 Task: Create a due date automation trigger when advanced on, 2 working days after a card is due add dates starting today at 11:00 AM.
Action: Mouse moved to (978, 300)
Screenshot: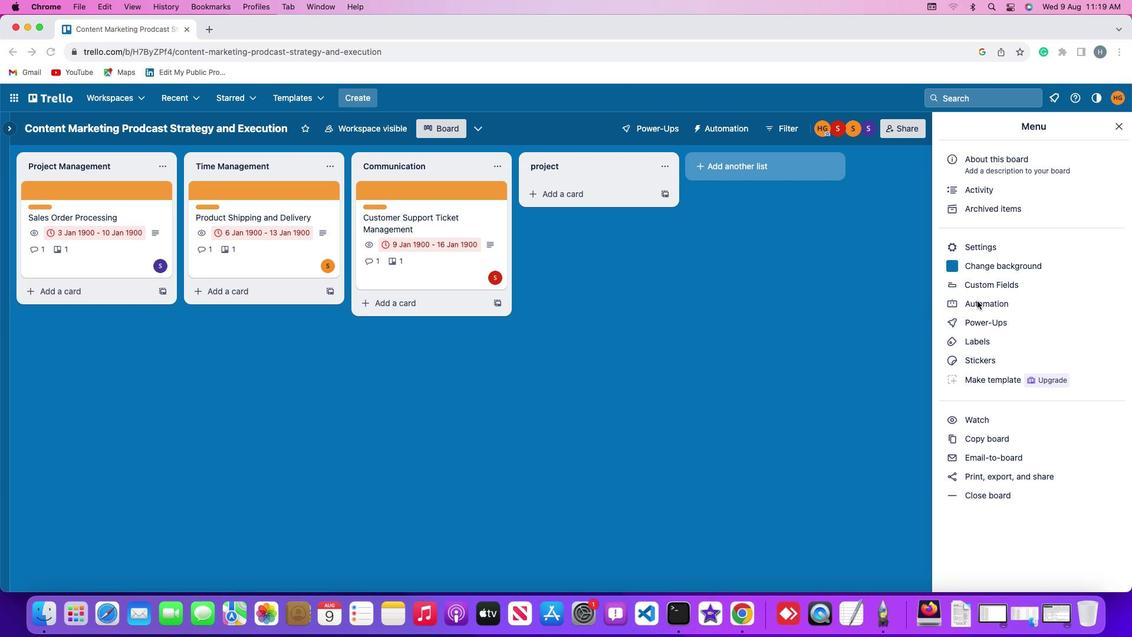 
Action: Mouse pressed left at (978, 300)
Screenshot: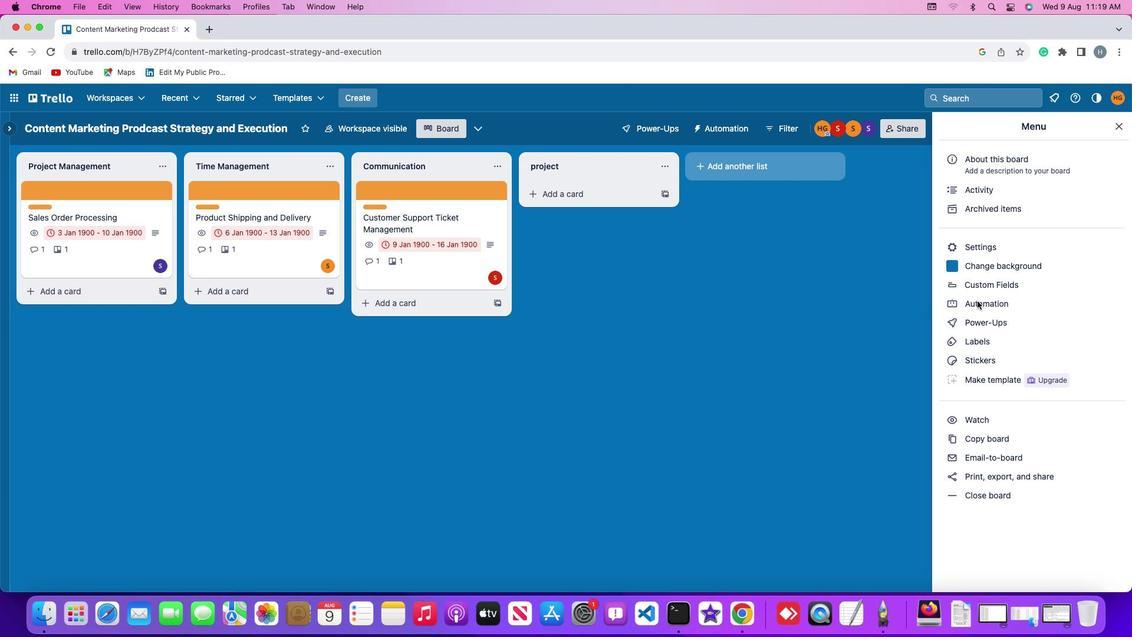 
Action: Mouse pressed left at (978, 300)
Screenshot: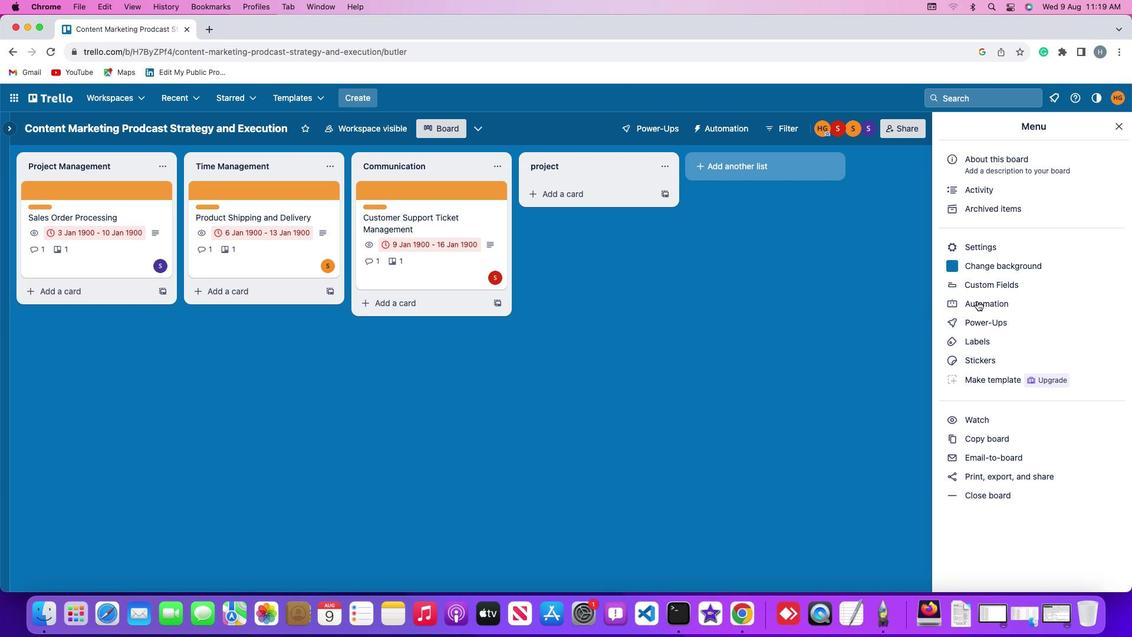 
Action: Mouse moved to (63, 276)
Screenshot: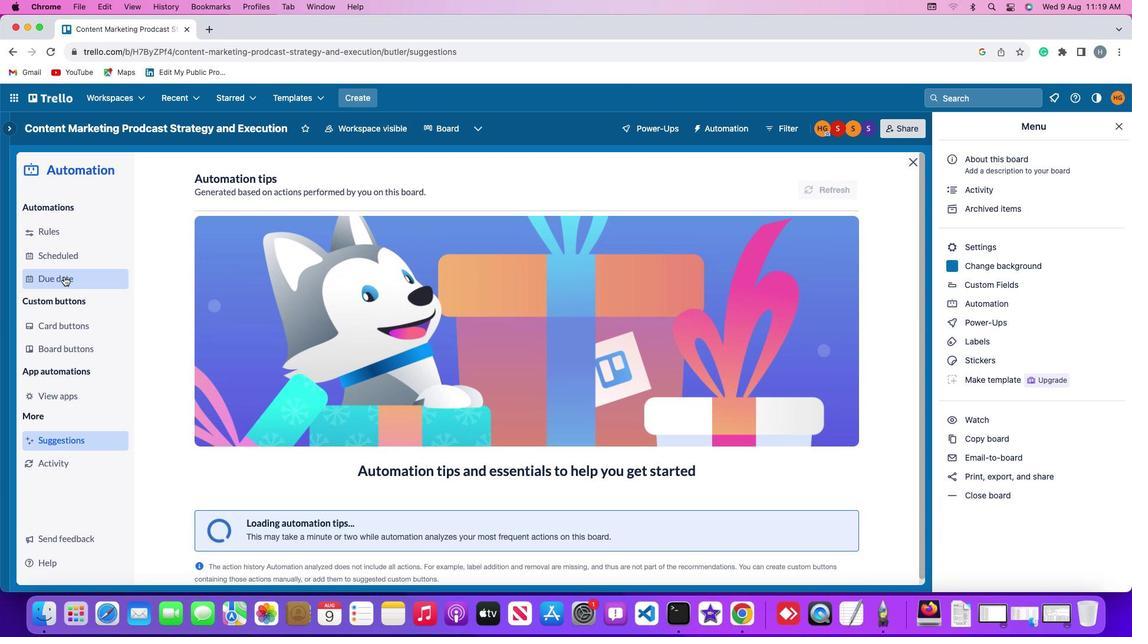 
Action: Mouse pressed left at (63, 276)
Screenshot: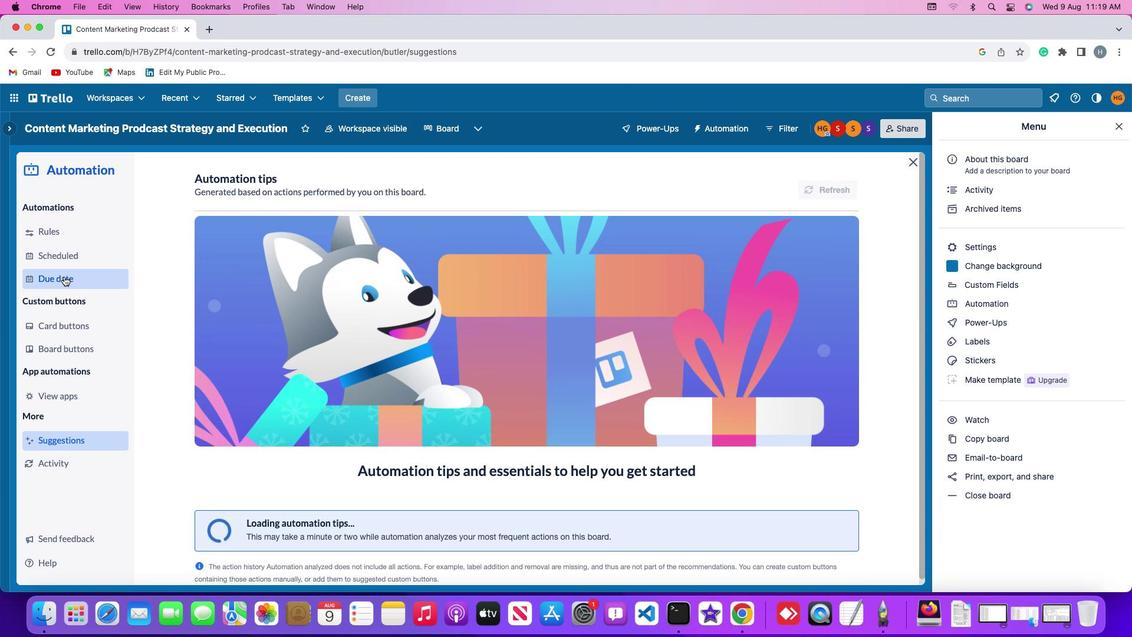 
Action: Mouse moved to (795, 180)
Screenshot: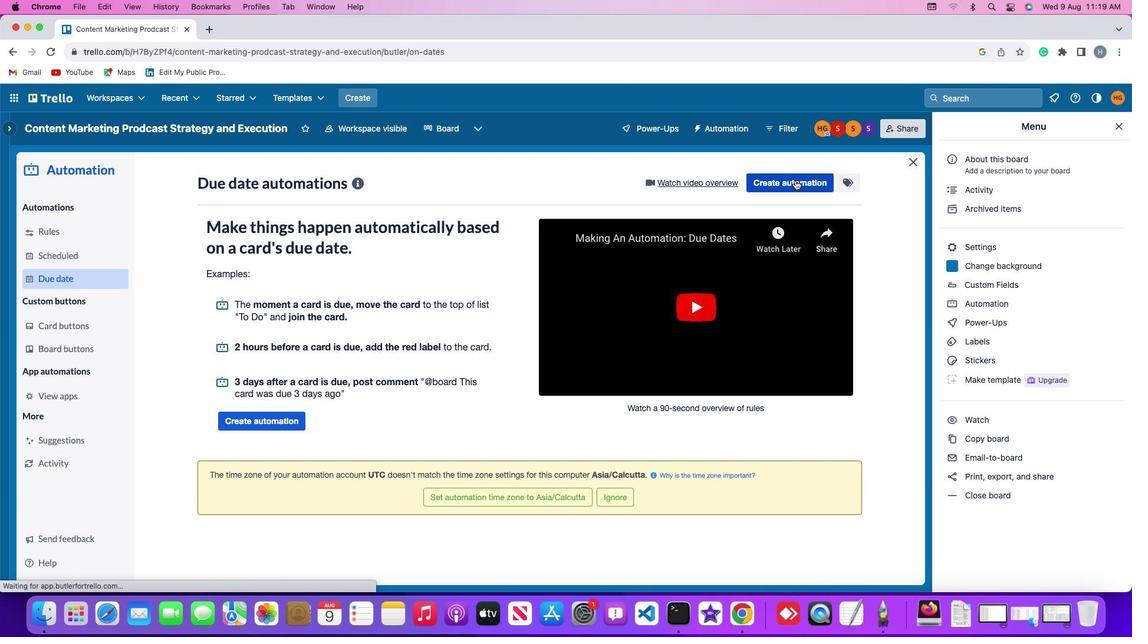
Action: Mouse pressed left at (795, 180)
Screenshot: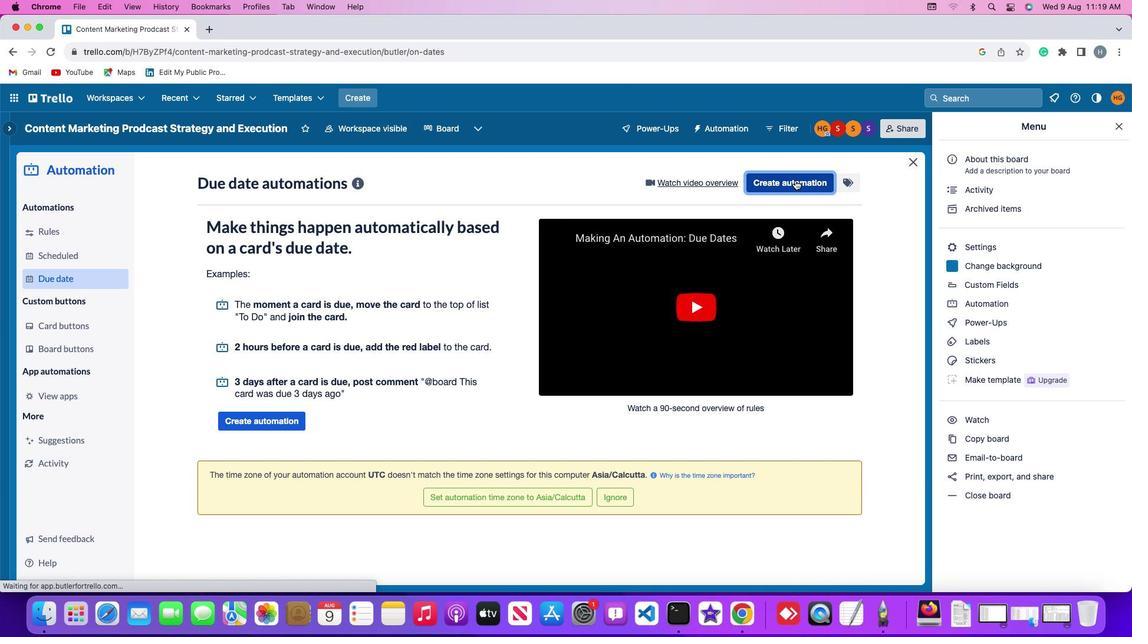 
Action: Mouse moved to (275, 293)
Screenshot: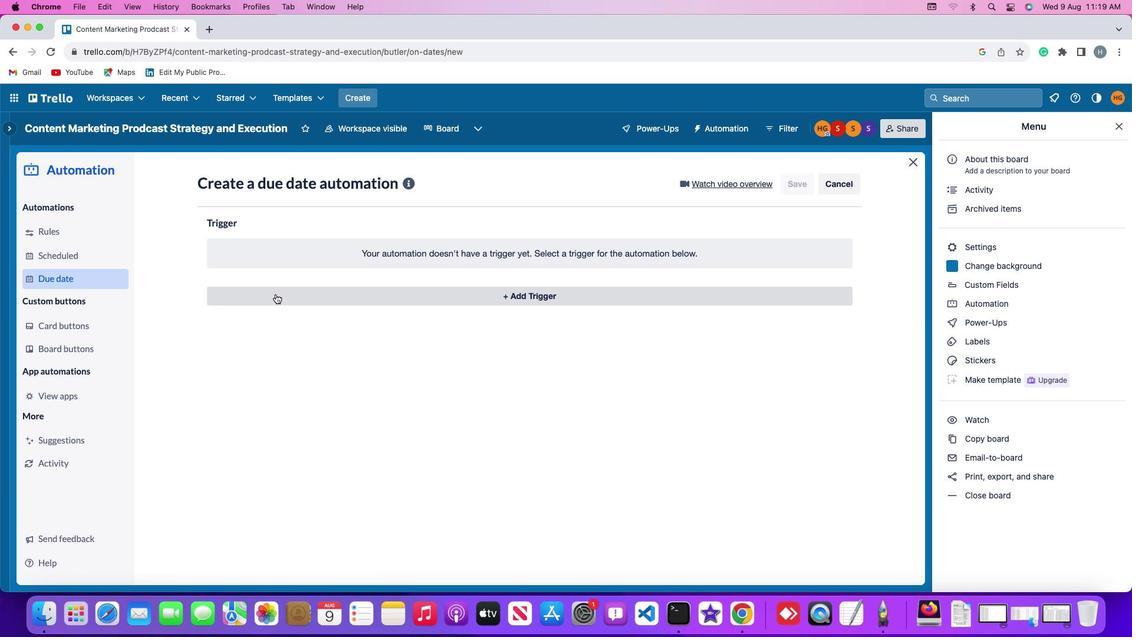 
Action: Mouse pressed left at (275, 293)
Screenshot: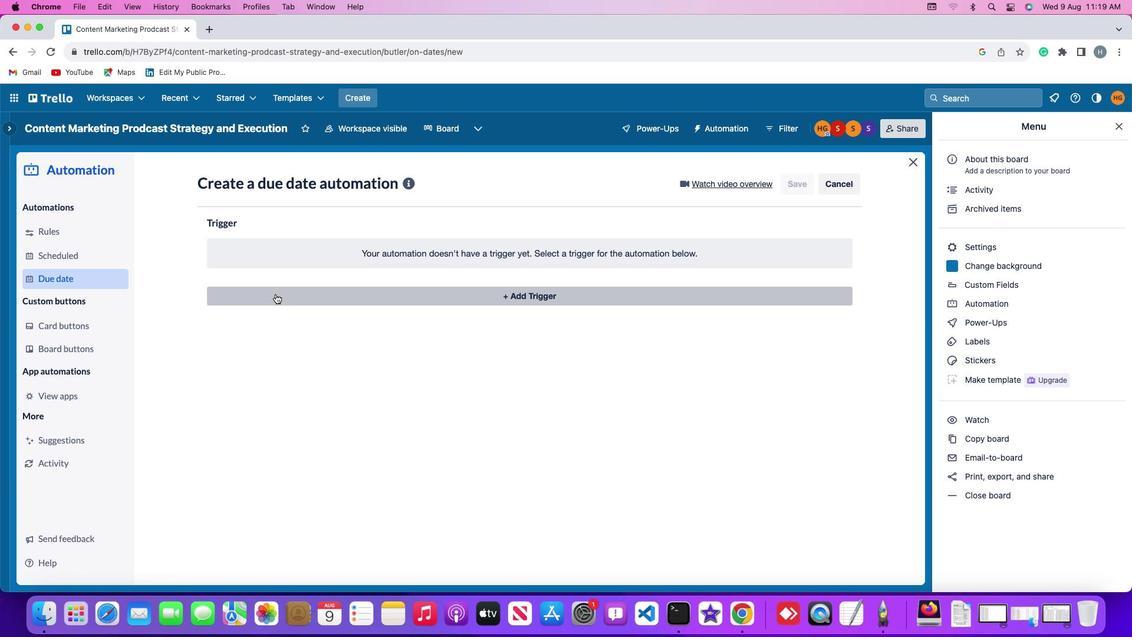 
Action: Mouse moved to (229, 474)
Screenshot: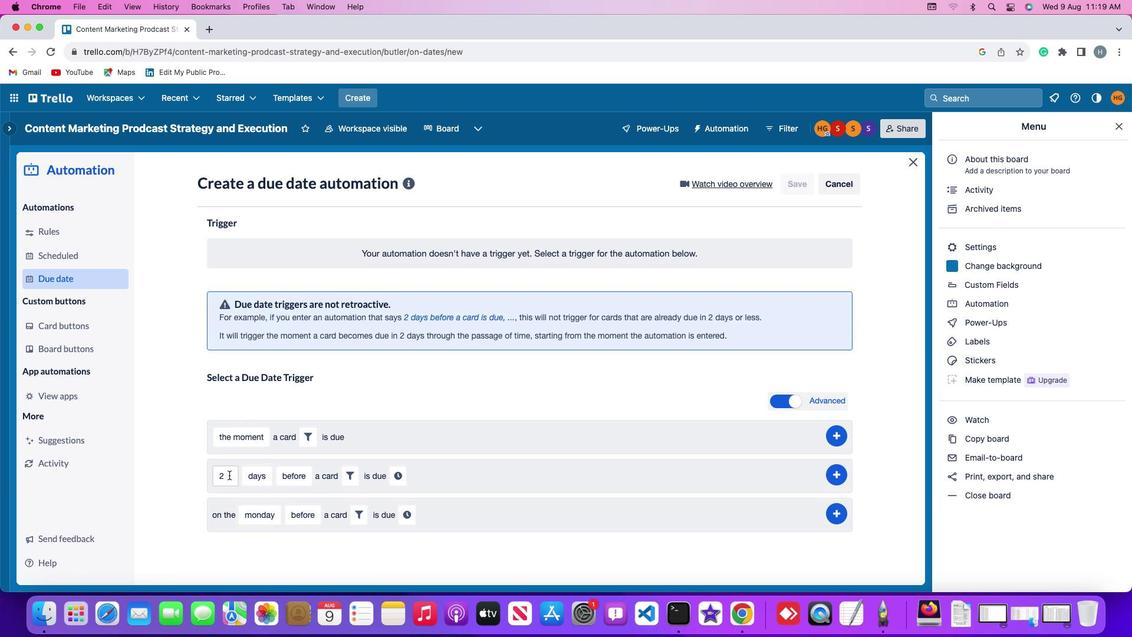 
Action: Mouse pressed left at (229, 474)
Screenshot: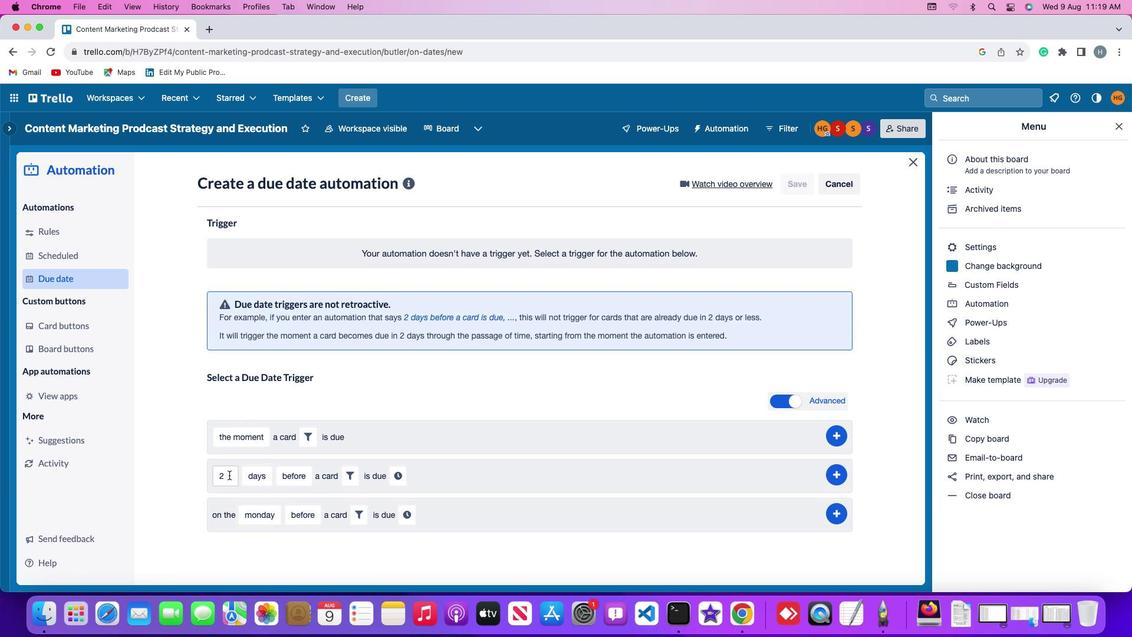 
Action: Key pressed Key.backspace'2'
Screenshot: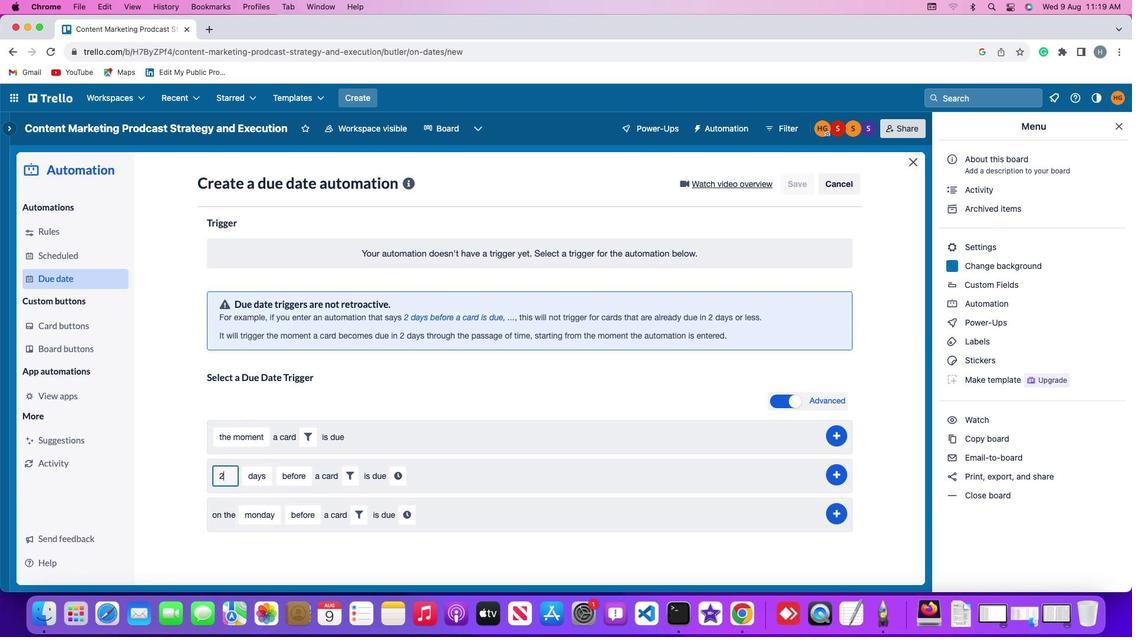 
Action: Mouse moved to (258, 473)
Screenshot: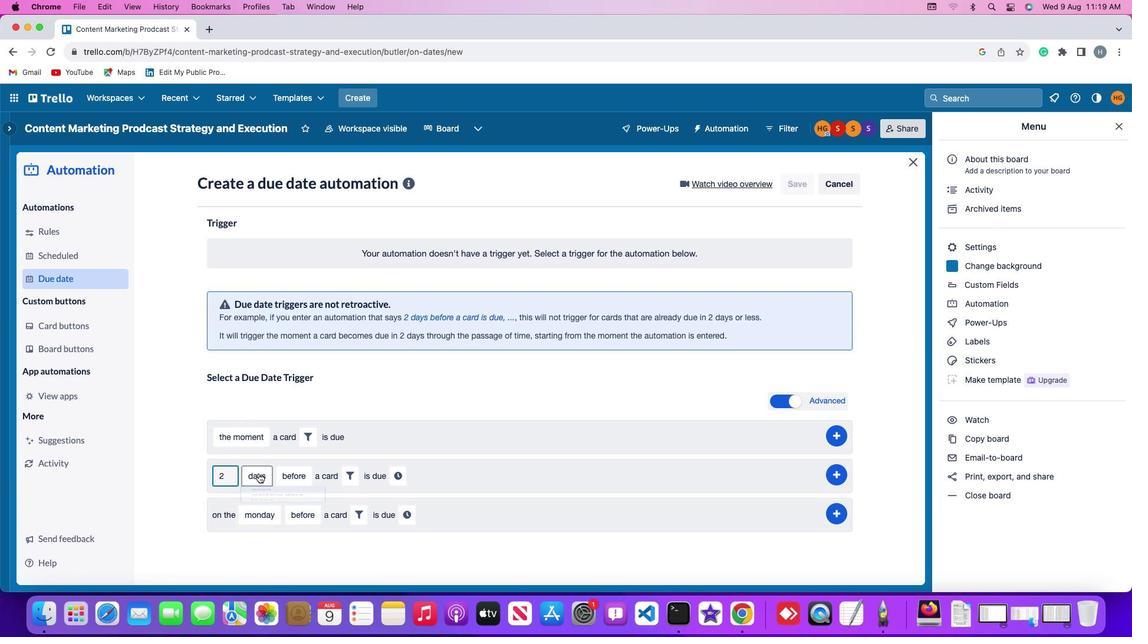 
Action: Mouse pressed left at (258, 473)
Screenshot: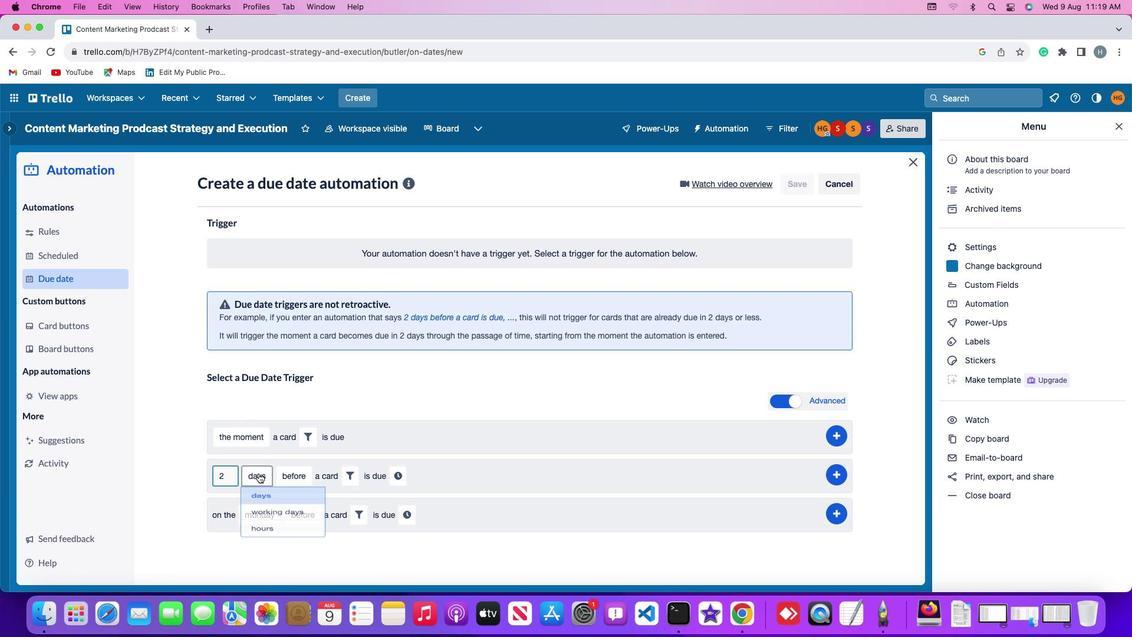 
Action: Mouse moved to (260, 515)
Screenshot: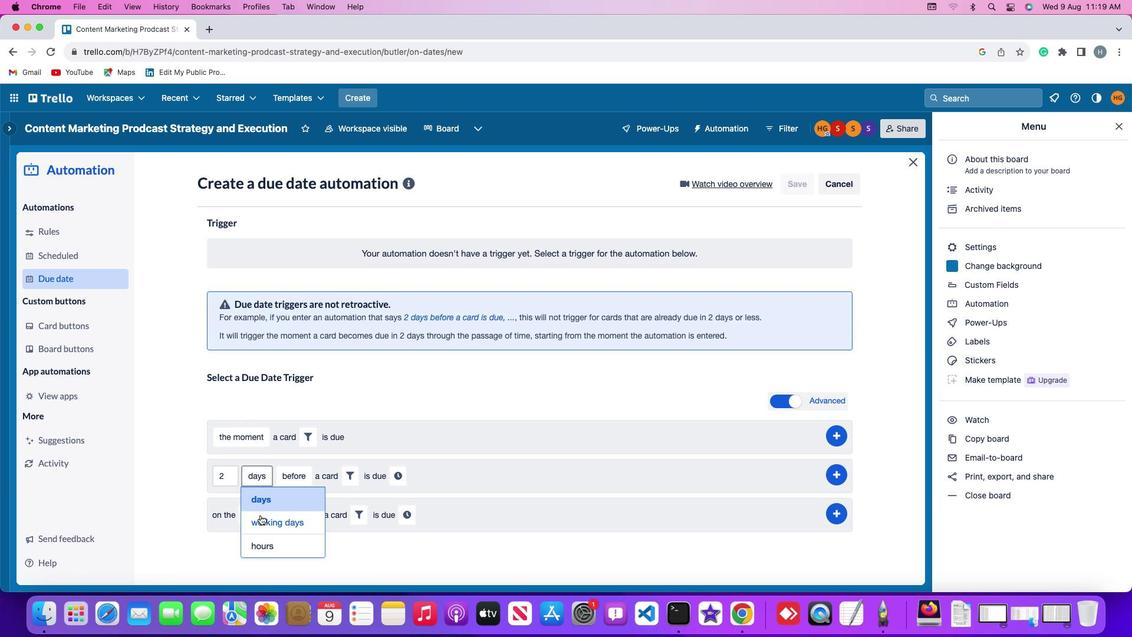 
Action: Mouse pressed left at (260, 515)
Screenshot: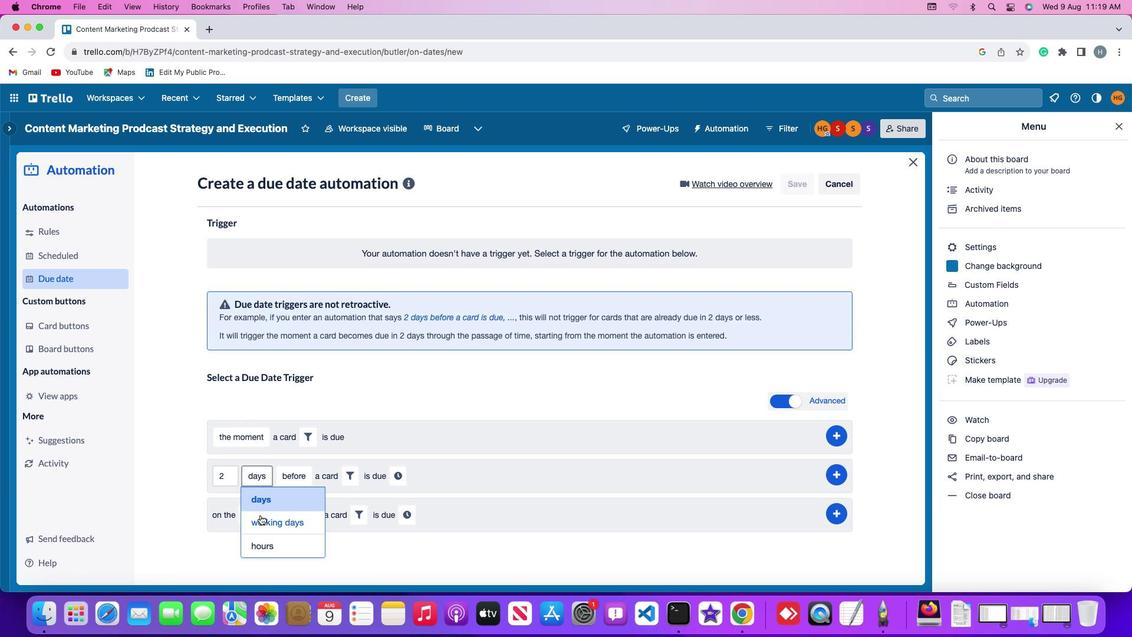 
Action: Mouse moved to (329, 474)
Screenshot: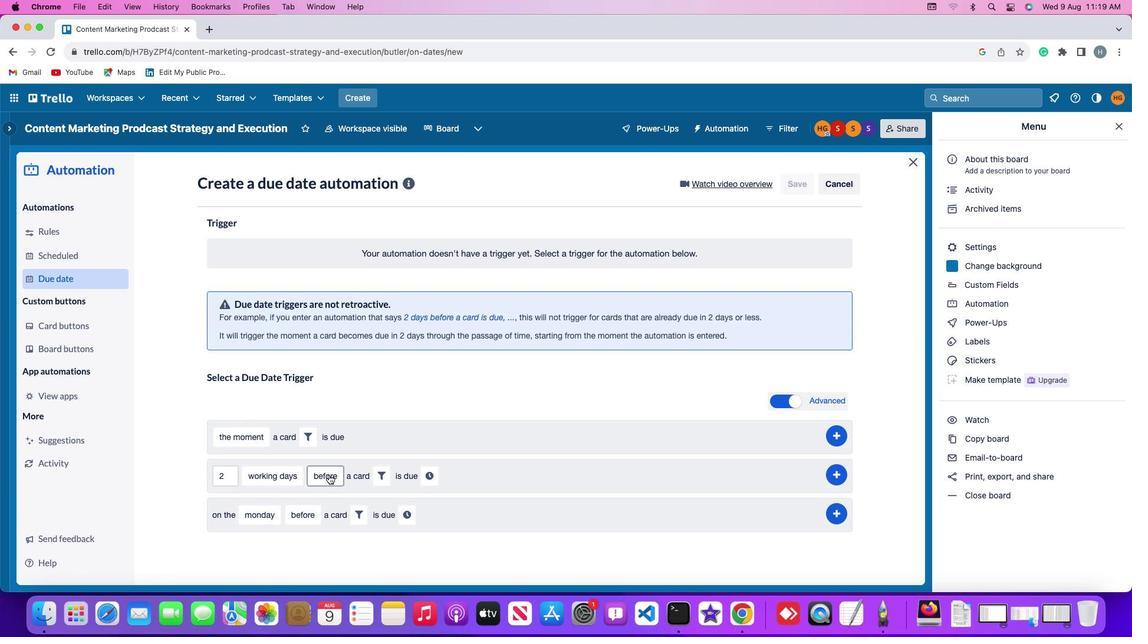 
Action: Mouse pressed left at (329, 474)
Screenshot: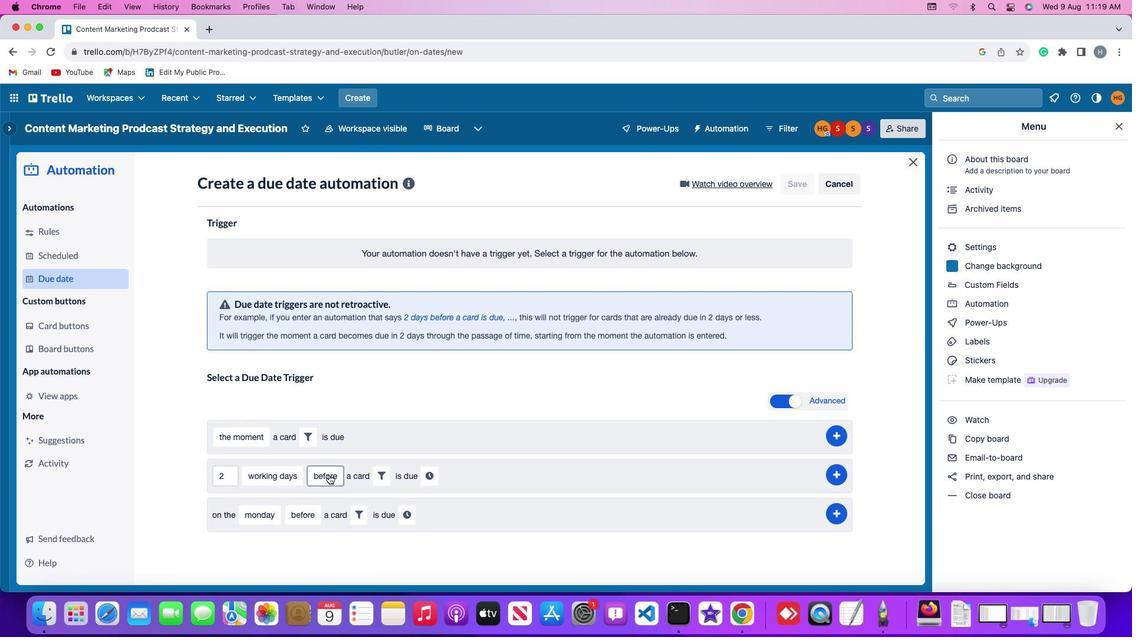
Action: Mouse moved to (328, 527)
Screenshot: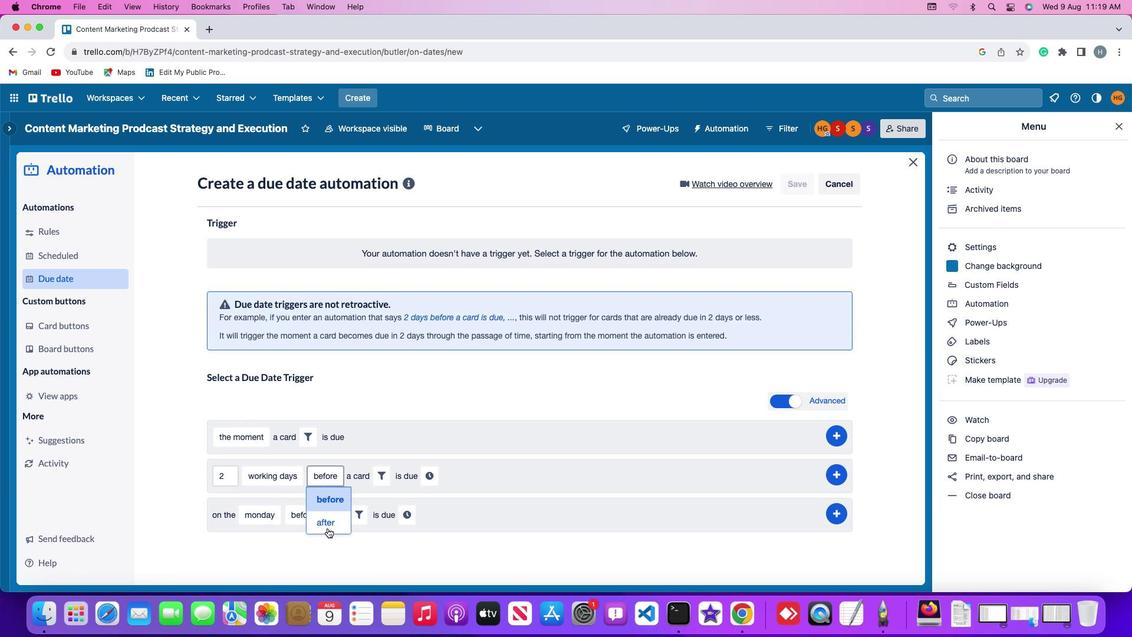 
Action: Mouse pressed left at (328, 527)
Screenshot: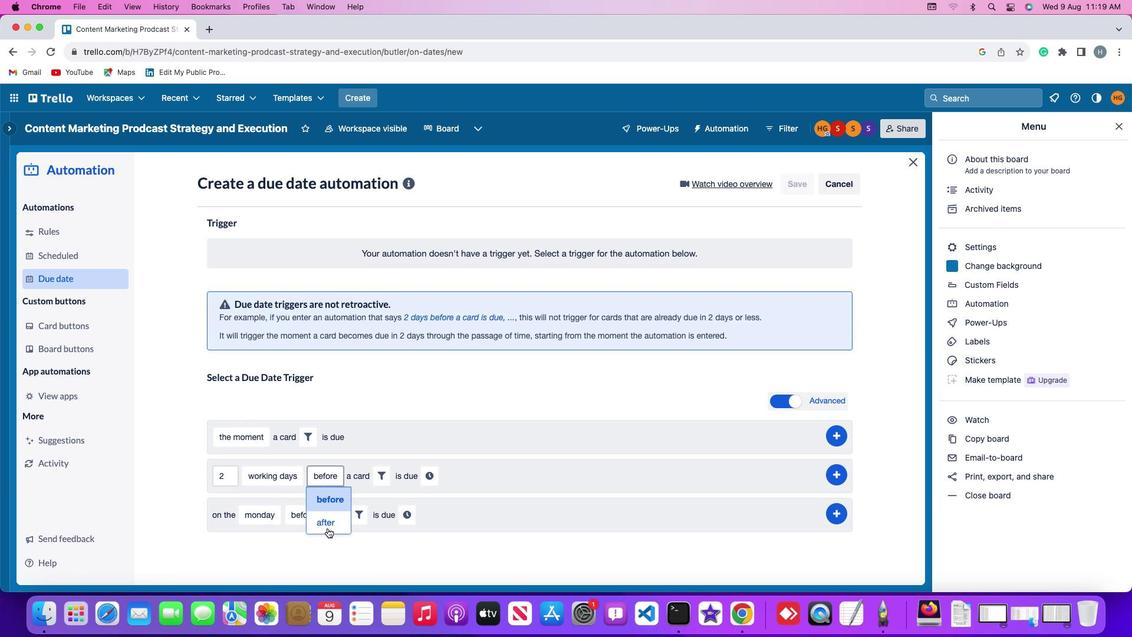 
Action: Mouse moved to (374, 483)
Screenshot: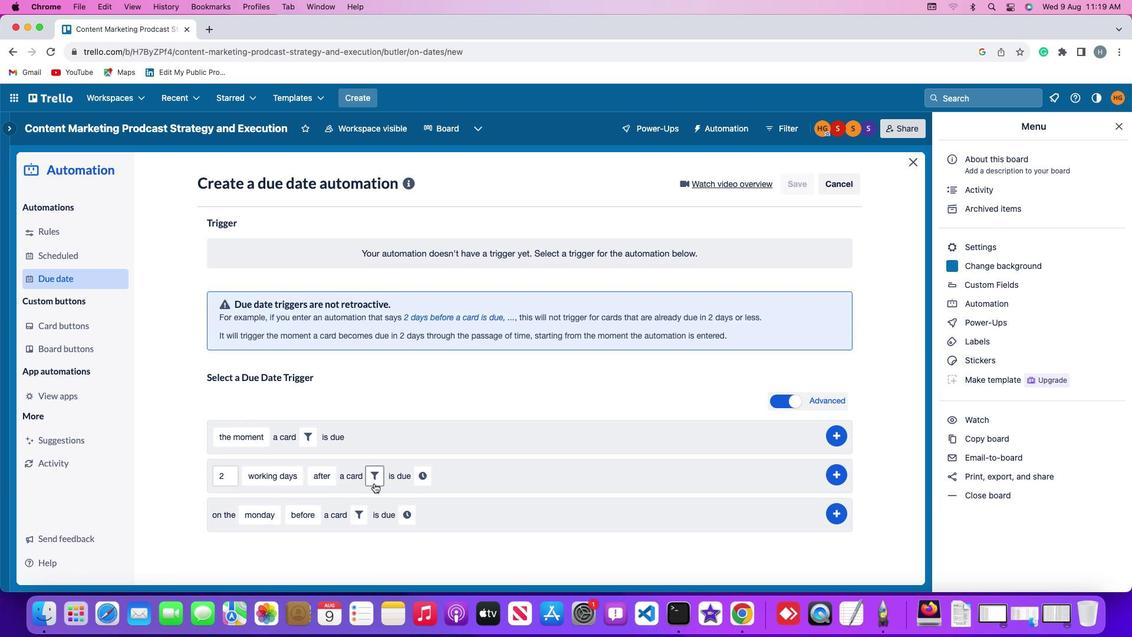 
Action: Mouse pressed left at (374, 483)
Screenshot: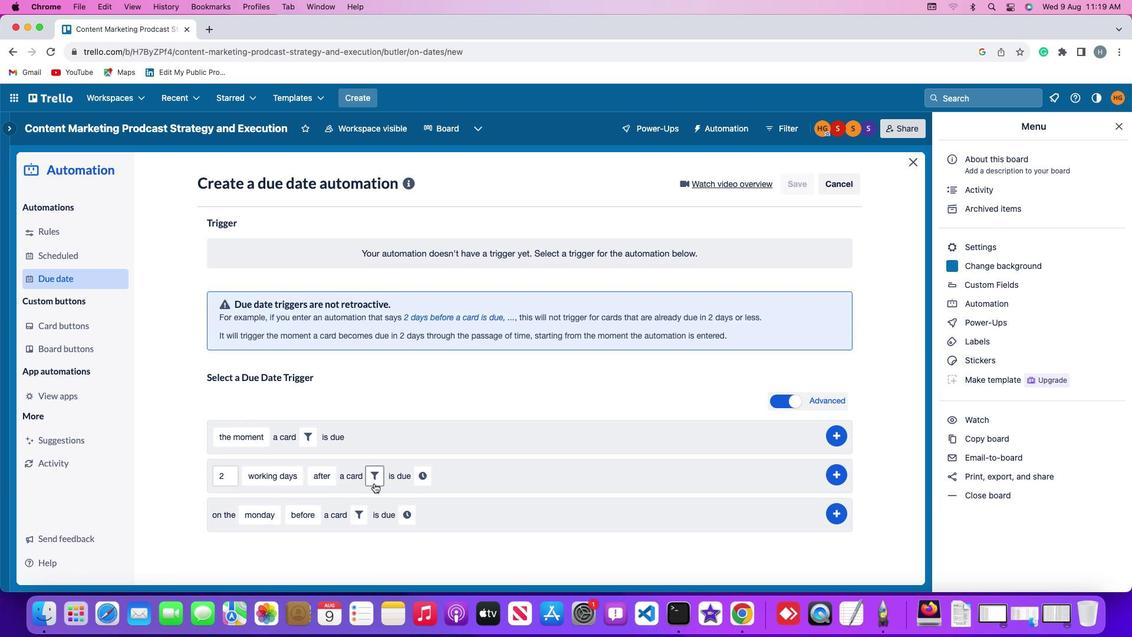 
Action: Mouse moved to (438, 511)
Screenshot: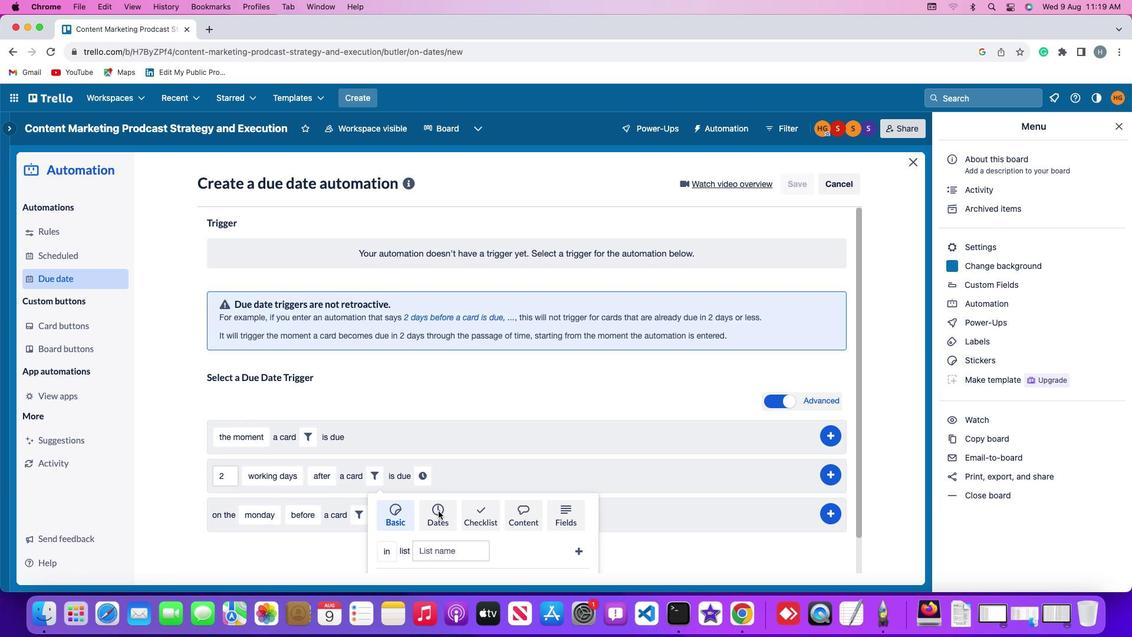 
Action: Mouse pressed left at (438, 511)
Screenshot: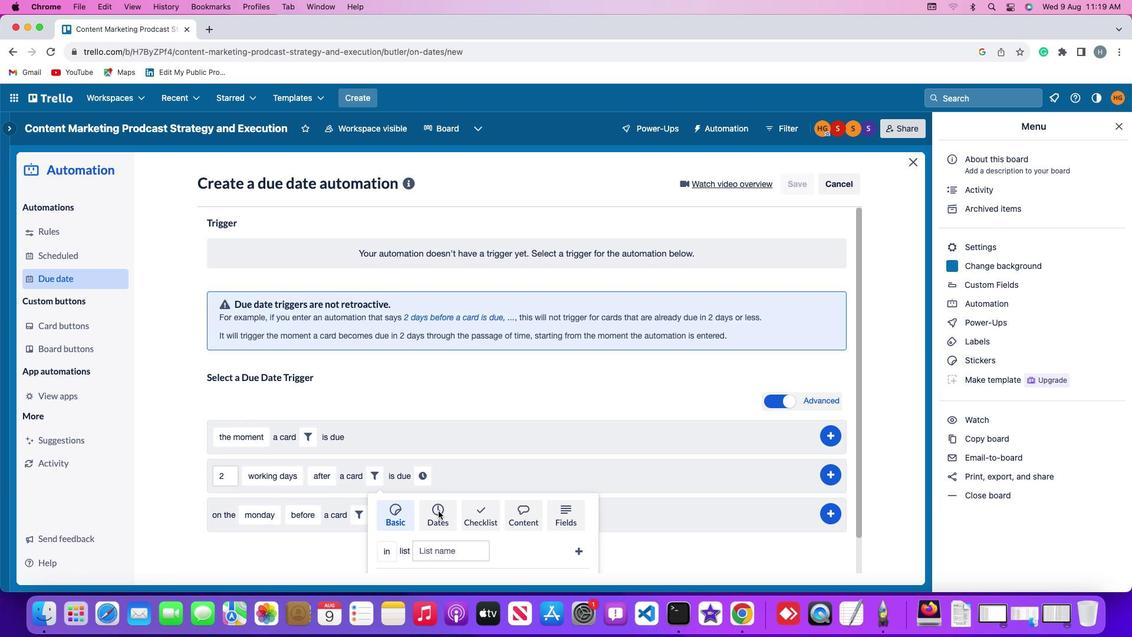 
Action: Mouse moved to (335, 545)
Screenshot: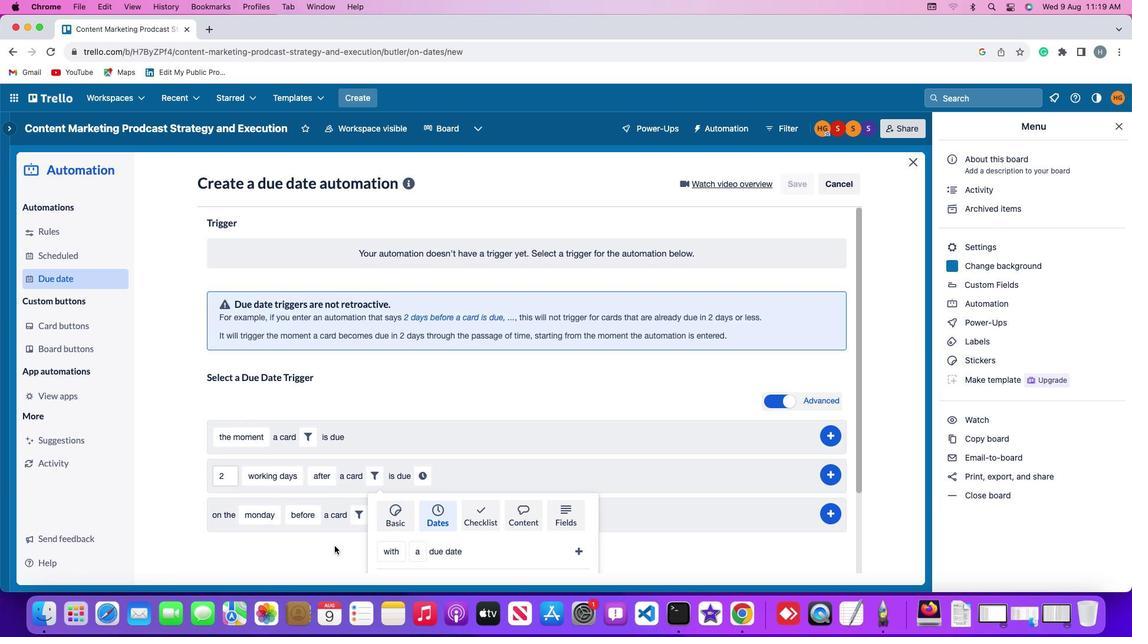 
Action: Mouse scrolled (335, 545) with delta (0, 0)
Screenshot: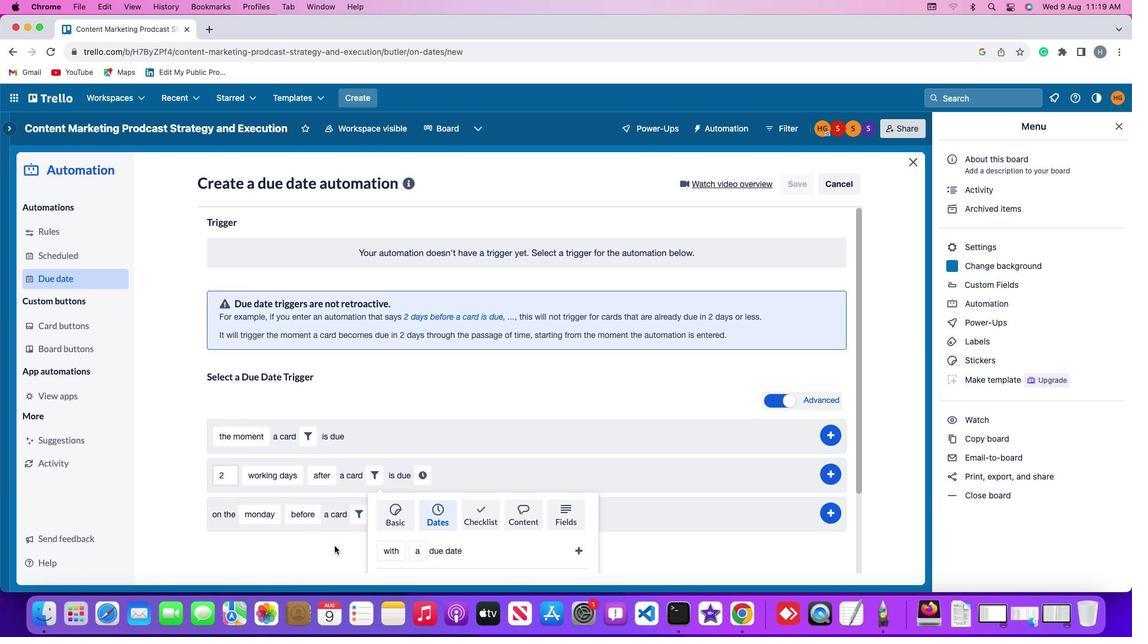 
Action: Mouse scrolled (335, 545) with delta (0, 0)
Screenshot: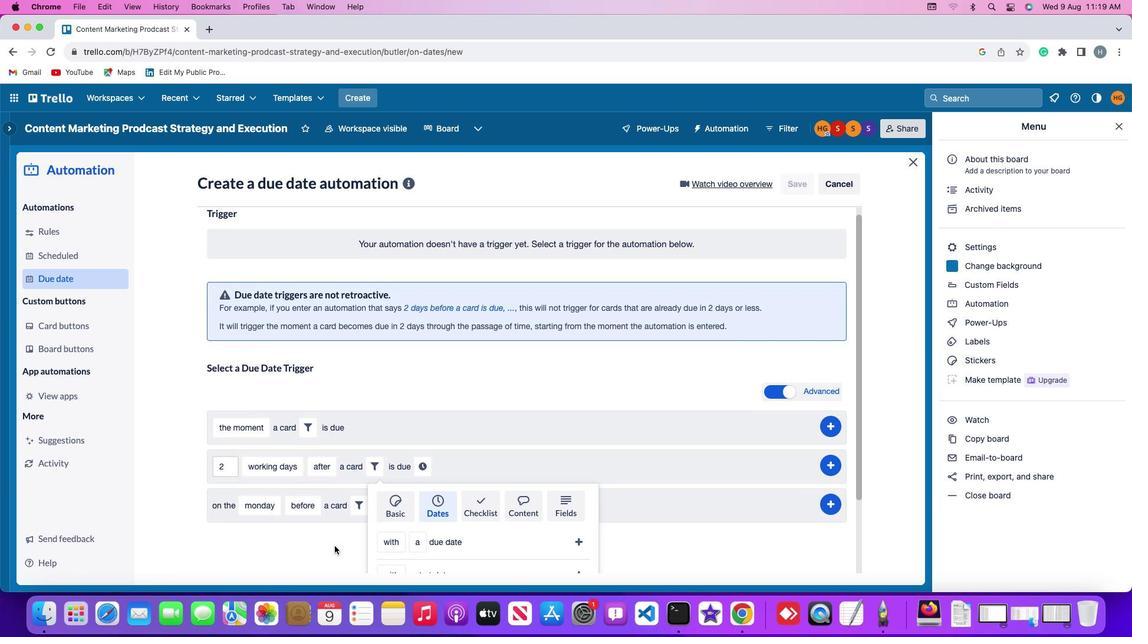 
Action: Mouse scrolled (335, 545) with delta (0, -2)
Screenshot: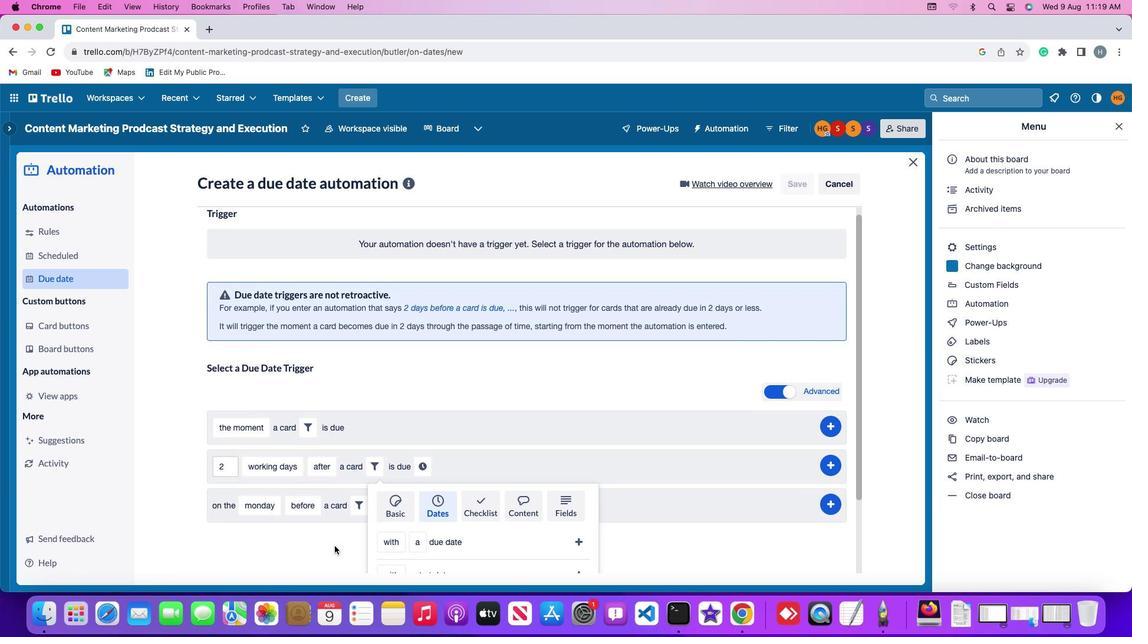 
Action: Mouse scrolled (335, 545) with delta (0, -2)
Screenshot: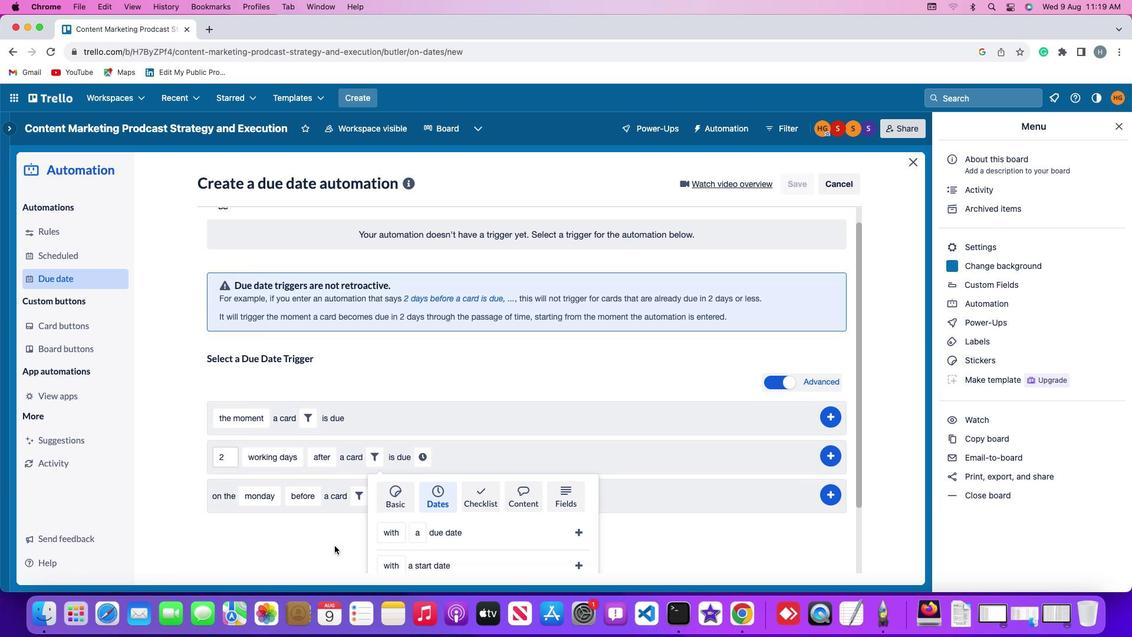 
Action: Mouse scrolled (335, 545) with delta (0, -3)
Screenshot: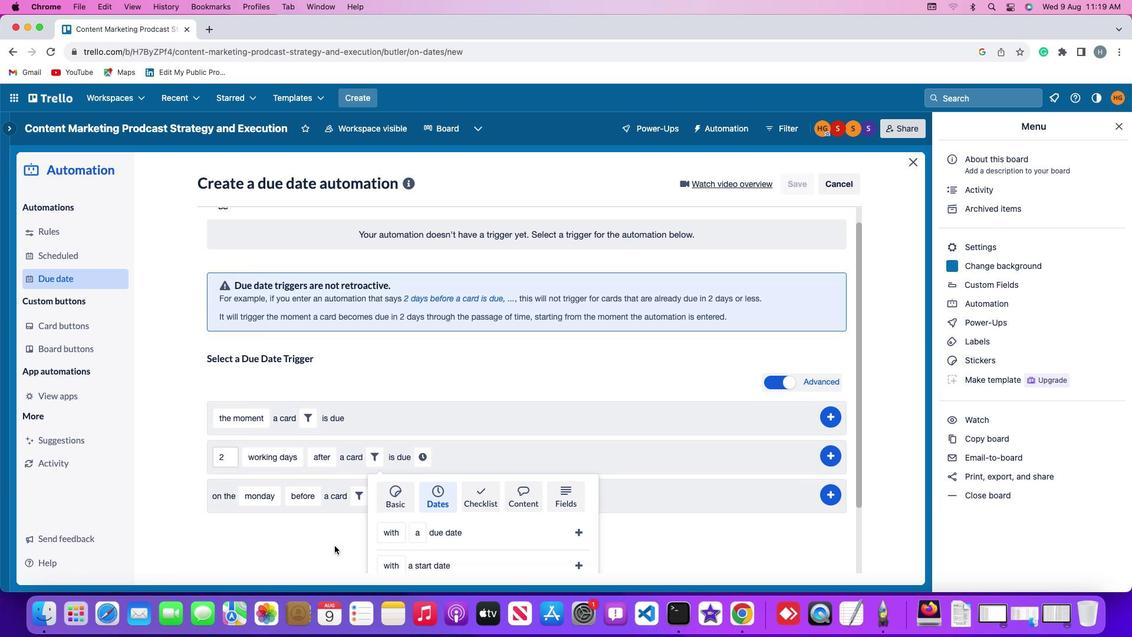 
Action: Mouse scrolled (335, 545) with delta (0, -4)
Screenshot: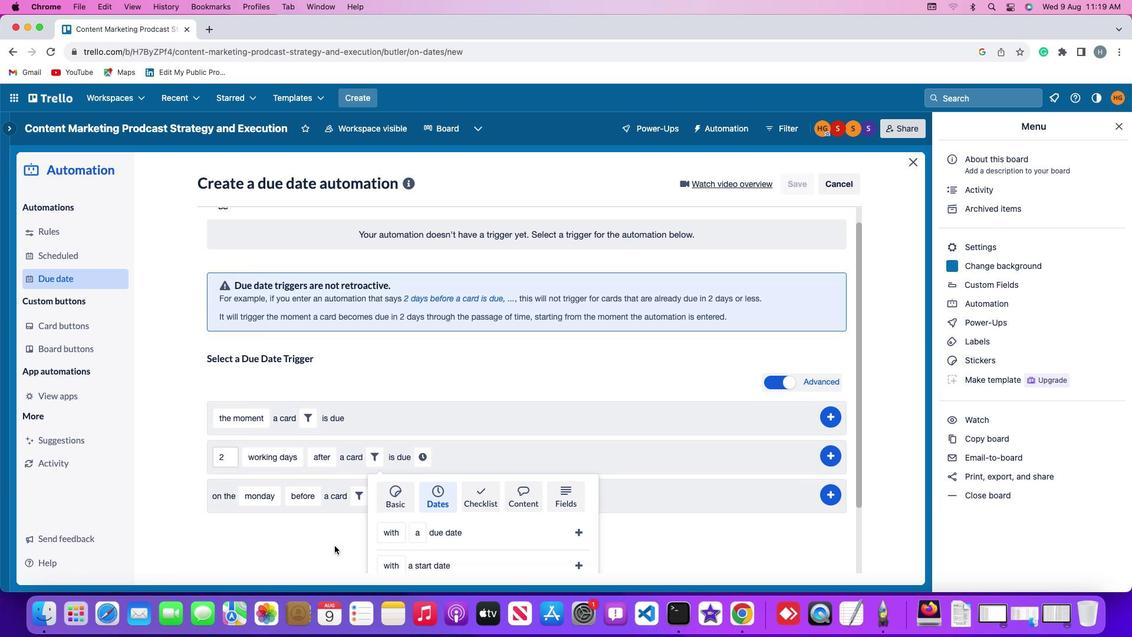 
Action: Mouse scrolled (335, 545) with delta (0, -4)
Screenshot: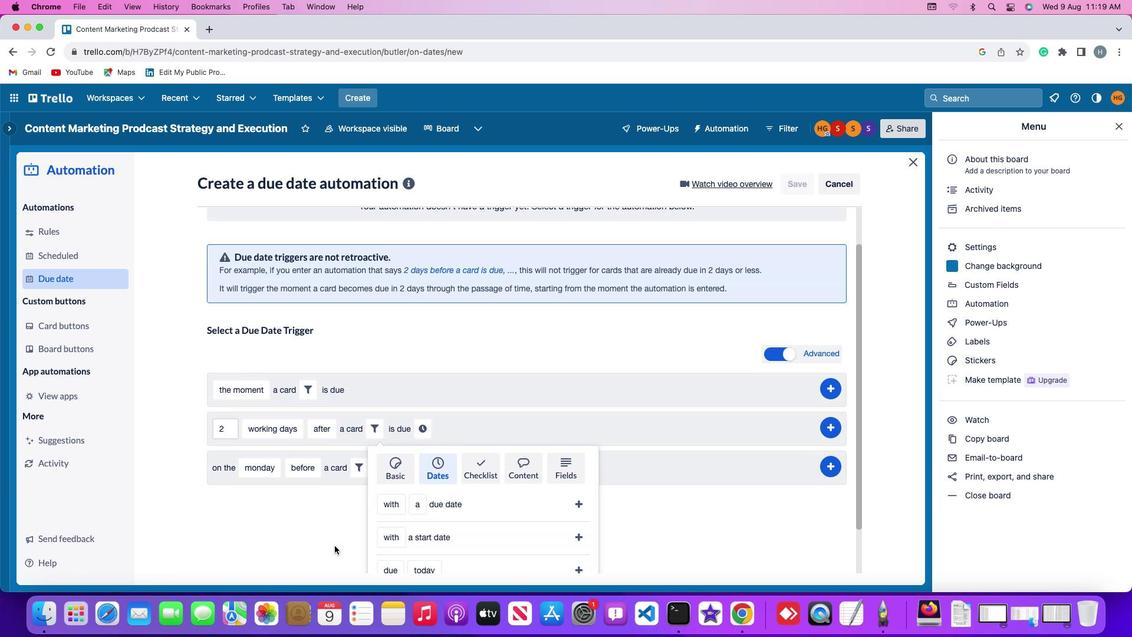 
Action: Mouse scrolled (335, 545) with delta (0, 0)
Screenshot: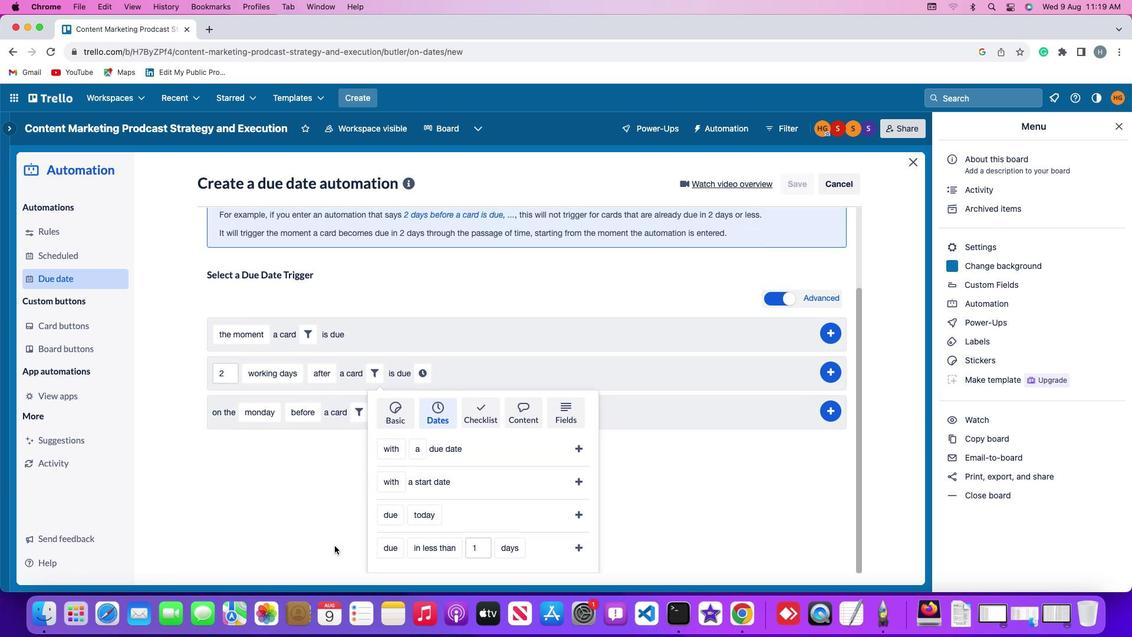
Action: Mouse scrolled (335, 545) with delta (0, 0)
Screenshot: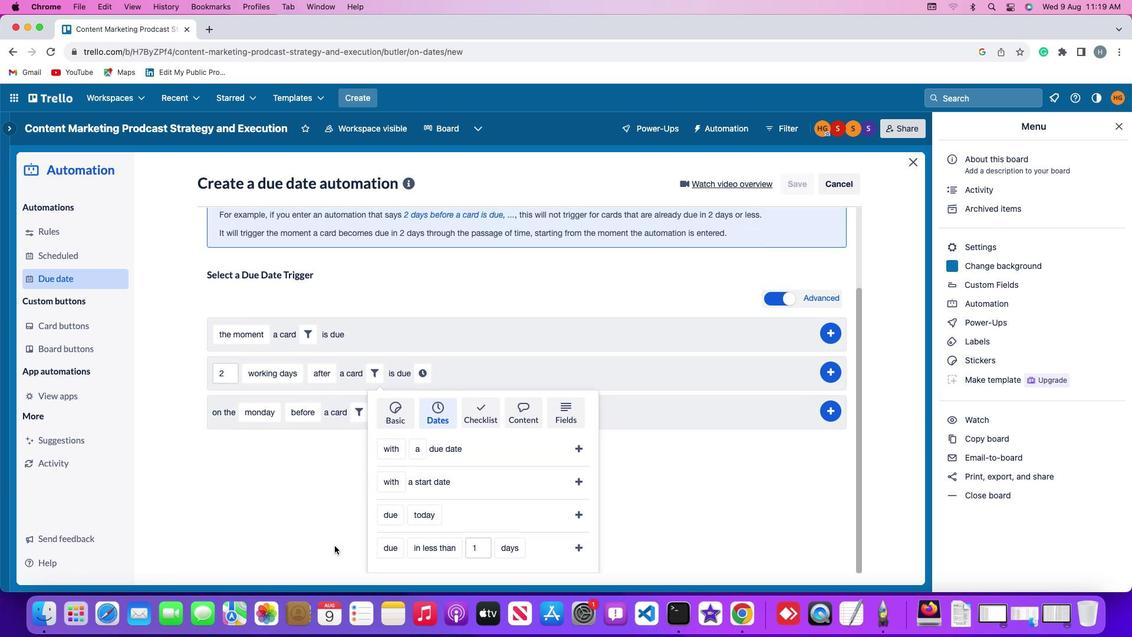 
Action: Mouse scrolled (335, 545) with delta (0, -1)
Screenshot: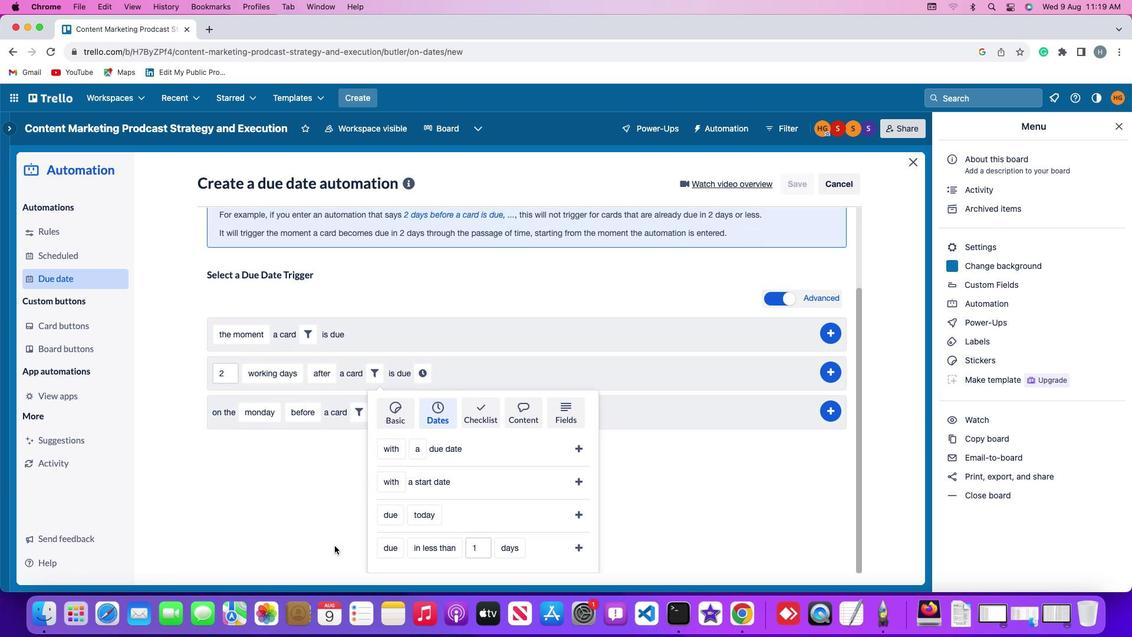 
Action: Mouse scrolled (335, 545) with delta (0, -2)
Screenshot: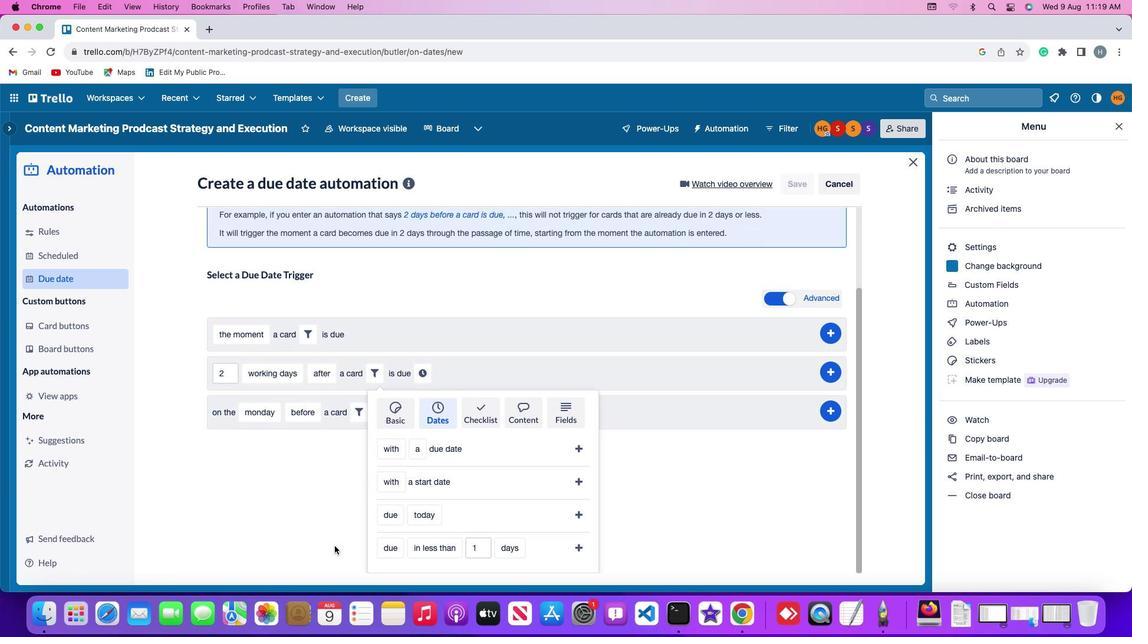 
Action: Mouse moved to (386, 517)
Screenshot: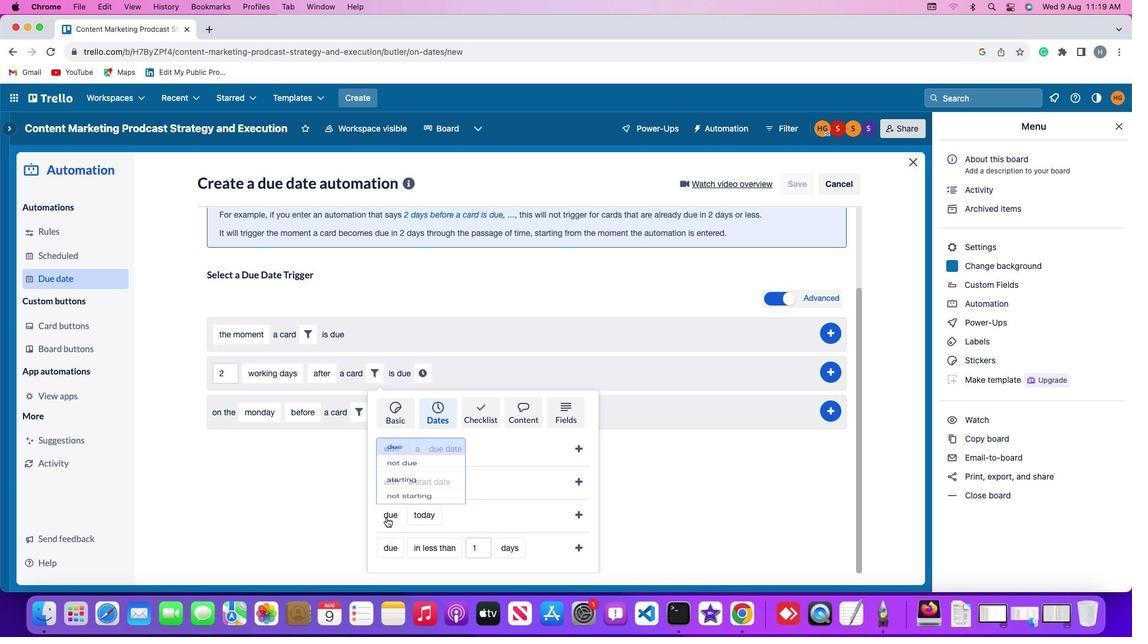 
Action: Mouse pressed left at (386, 517)
Screenshot: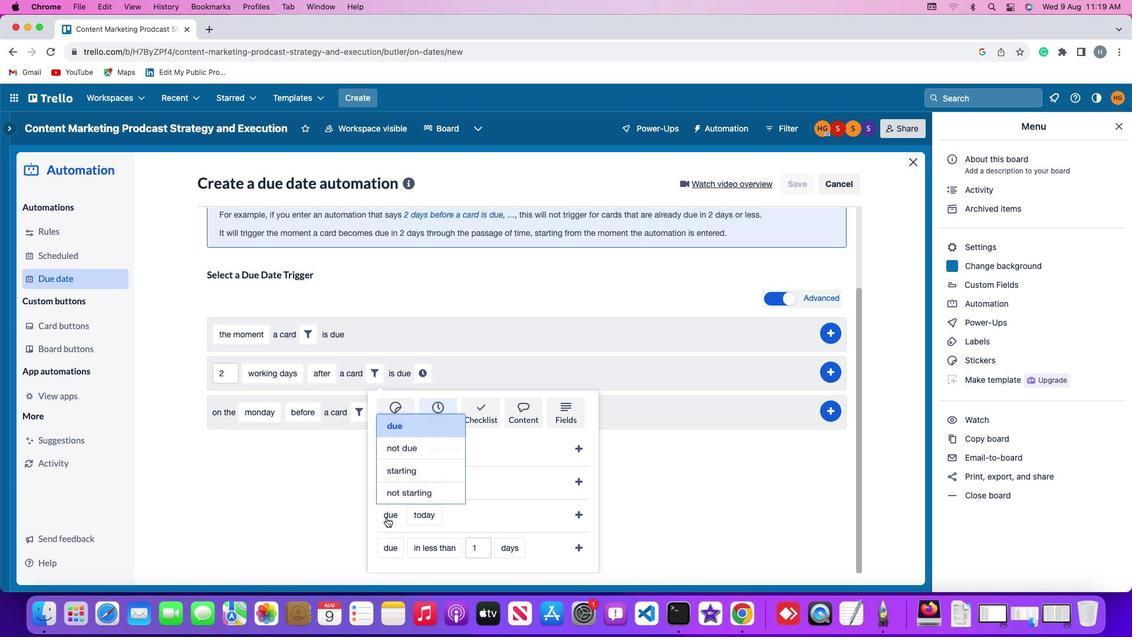 
Action: Mouse moved to (409, 472)
Screenshot: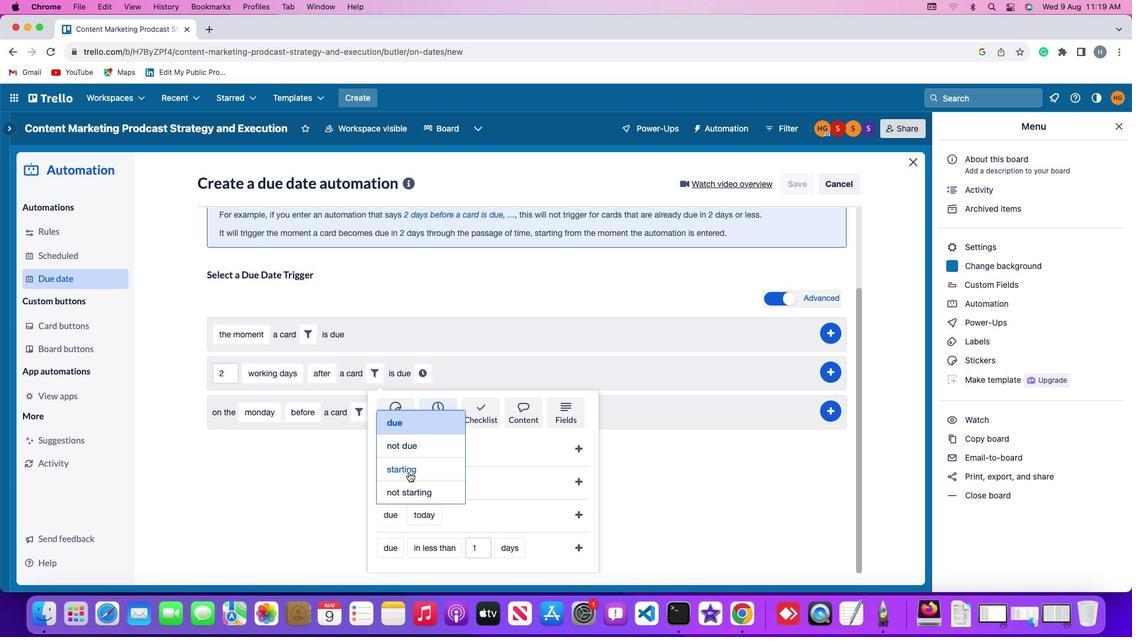 
Action: Mouse pressed left at (409, 472)
Screenshot: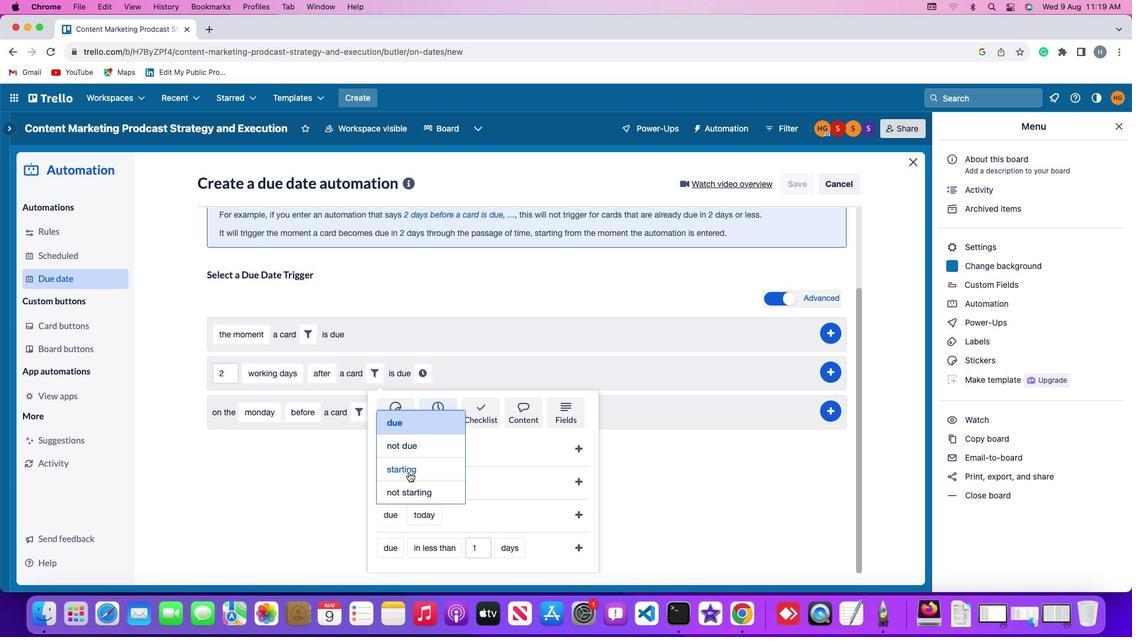 
Action: Mouse moved to (437, 516)
Screenshot: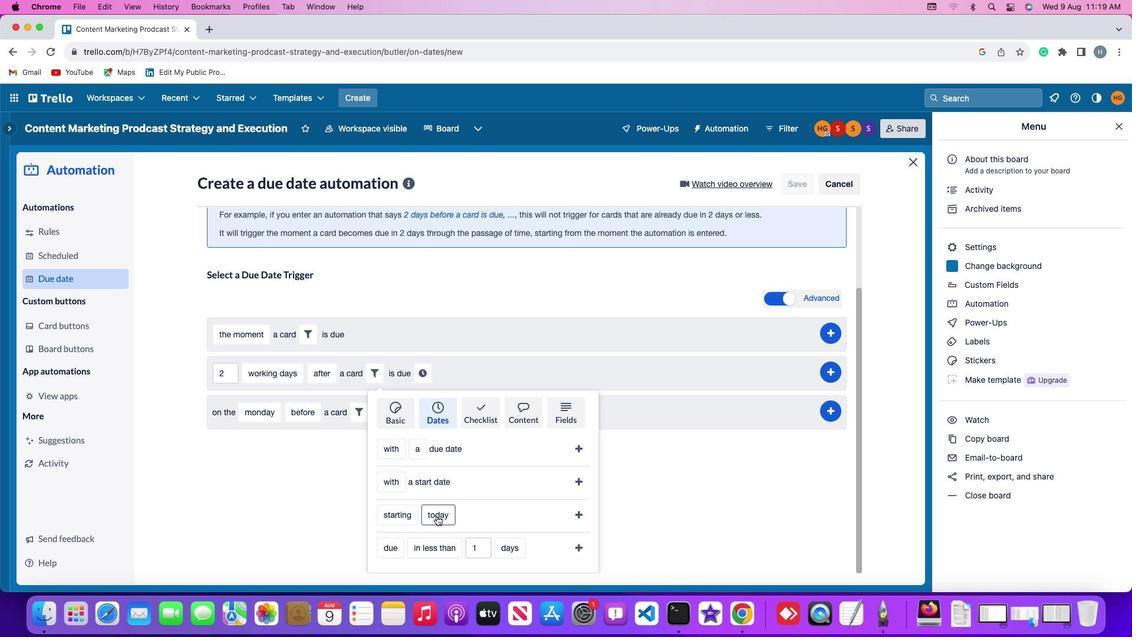 
Action: Mouse pressed left at (437, 516)
Screenshot: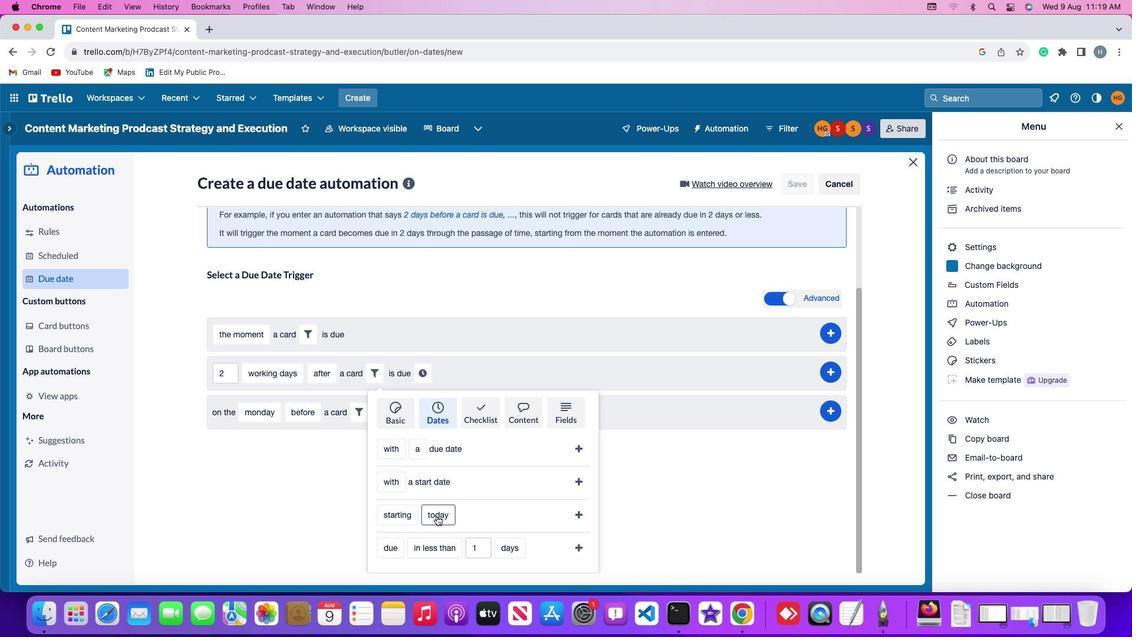 
Action: Mouse moved to (456, 377)
Screenshot: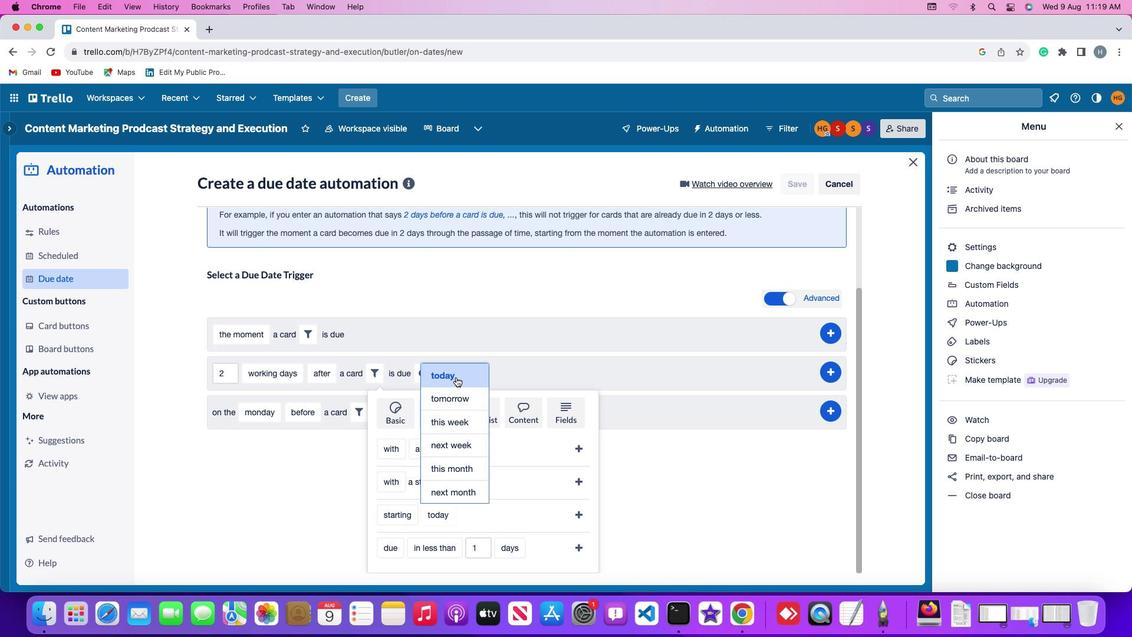 
Action: Mouse pressed left at (456, 377)
Screenshot: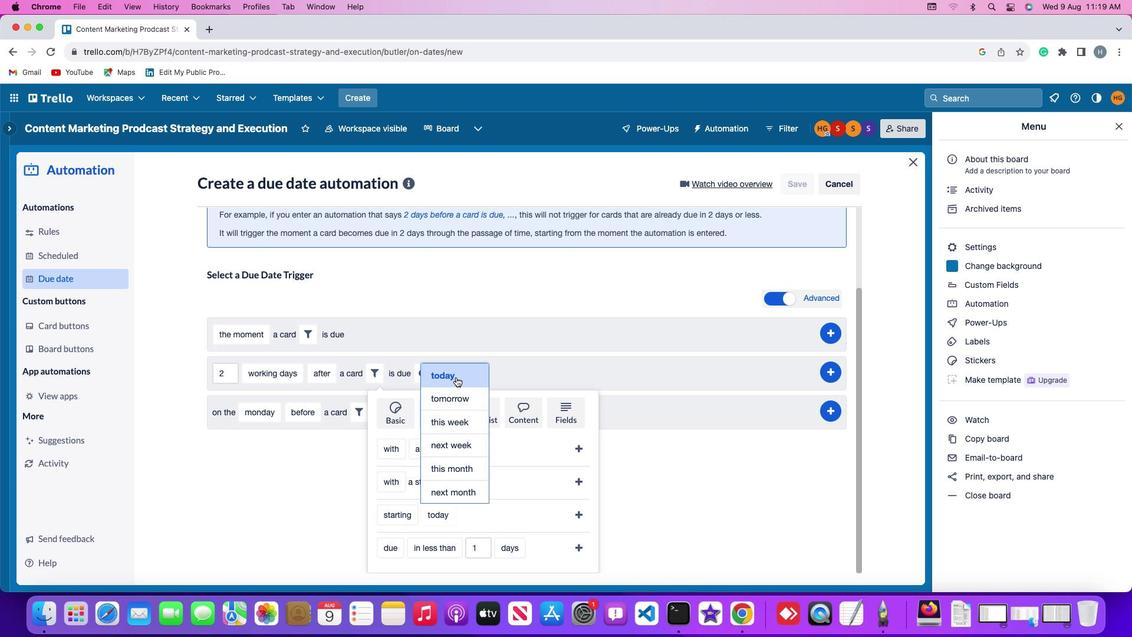 
Action: Mouse moved to (581, 515)
Screenshot: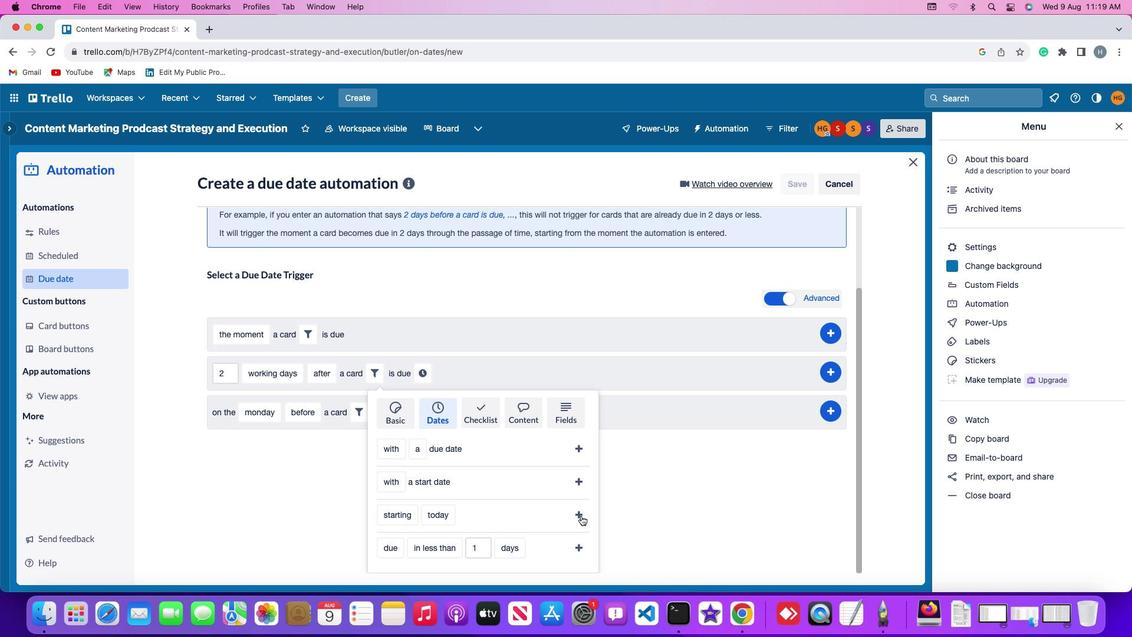 
Action: Mouse pressed left at (581, 515)
Screenshot: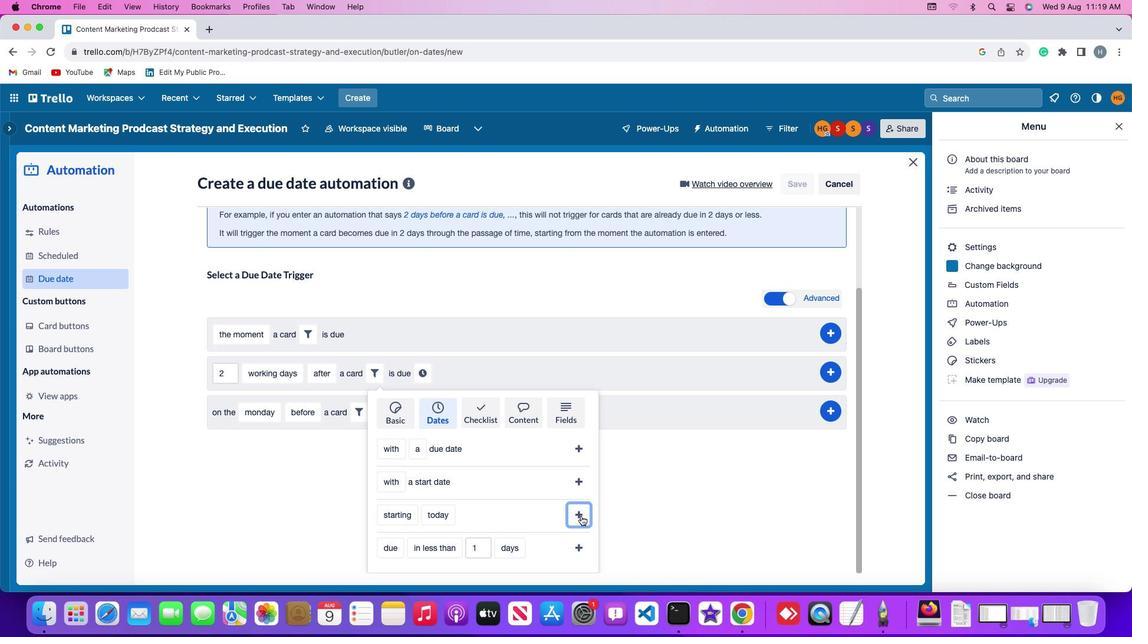 
Action: Mouse moved to (504, 476)
Screenshot: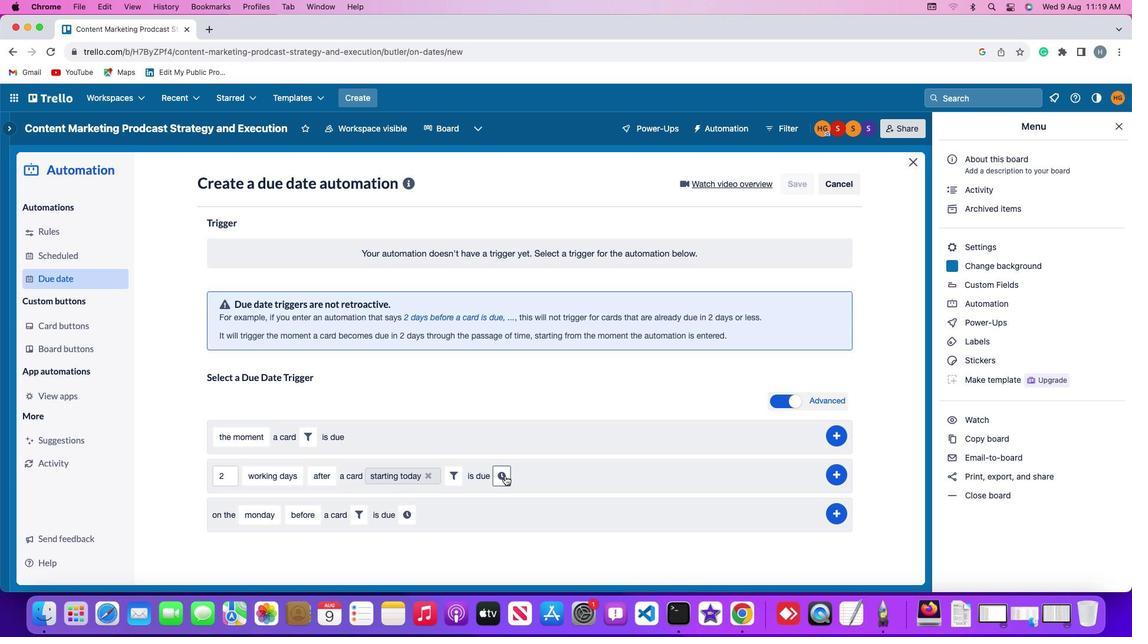 
Action: Mouse pressed left at (504, 476)
Screenshot: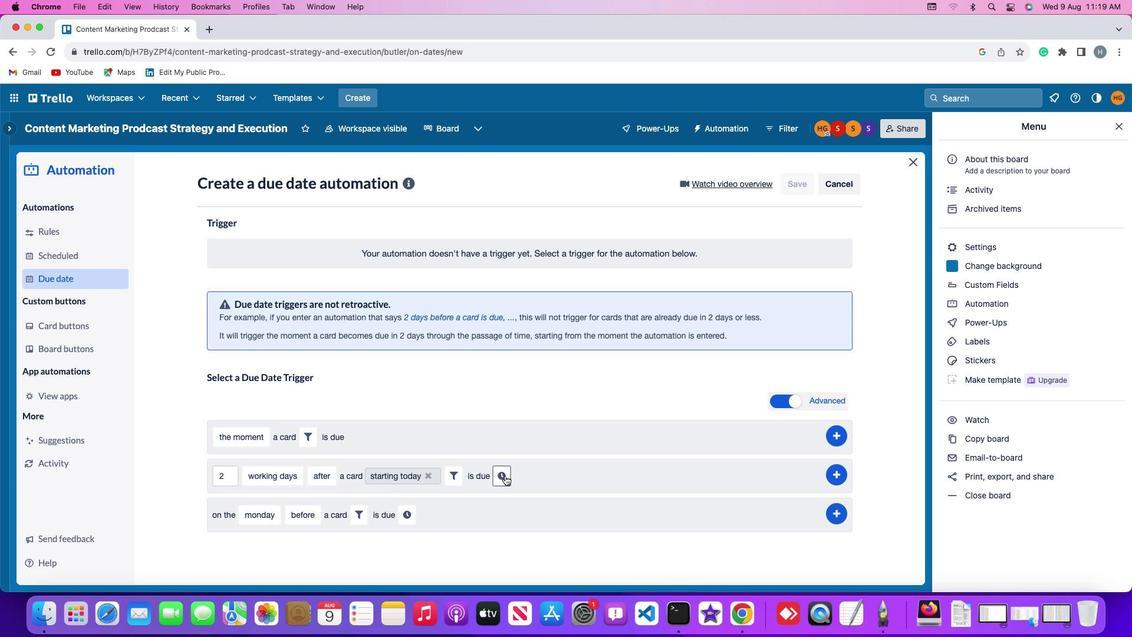 
Action: Mouse moved to (526, 476)
Screenshot: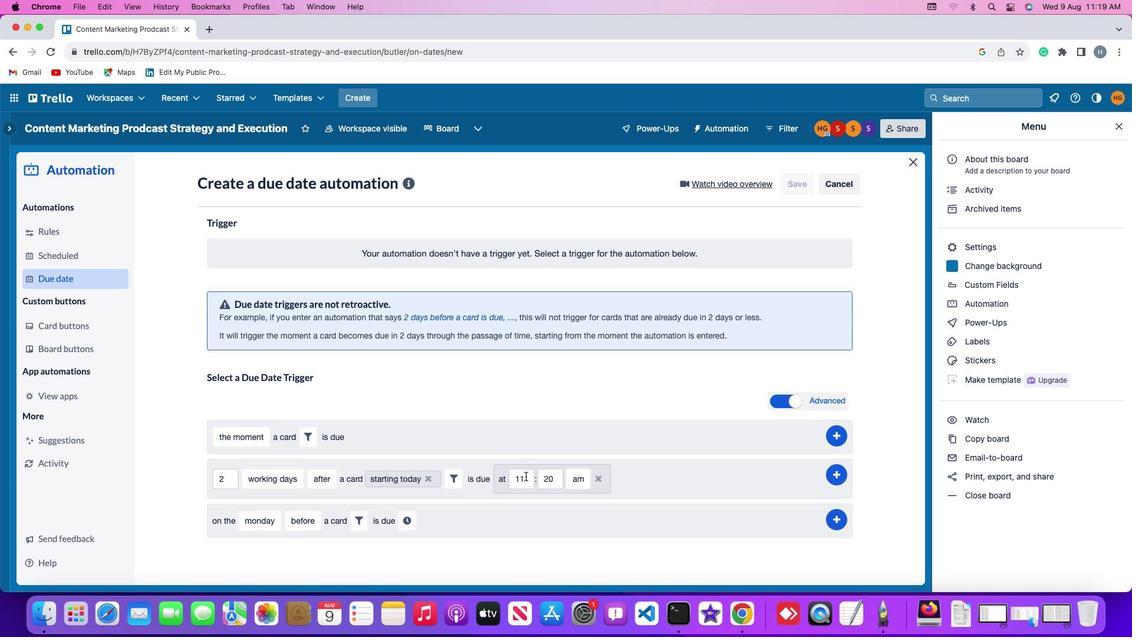 
Action: Mouse pressed left at (526, 476)
Screenshot: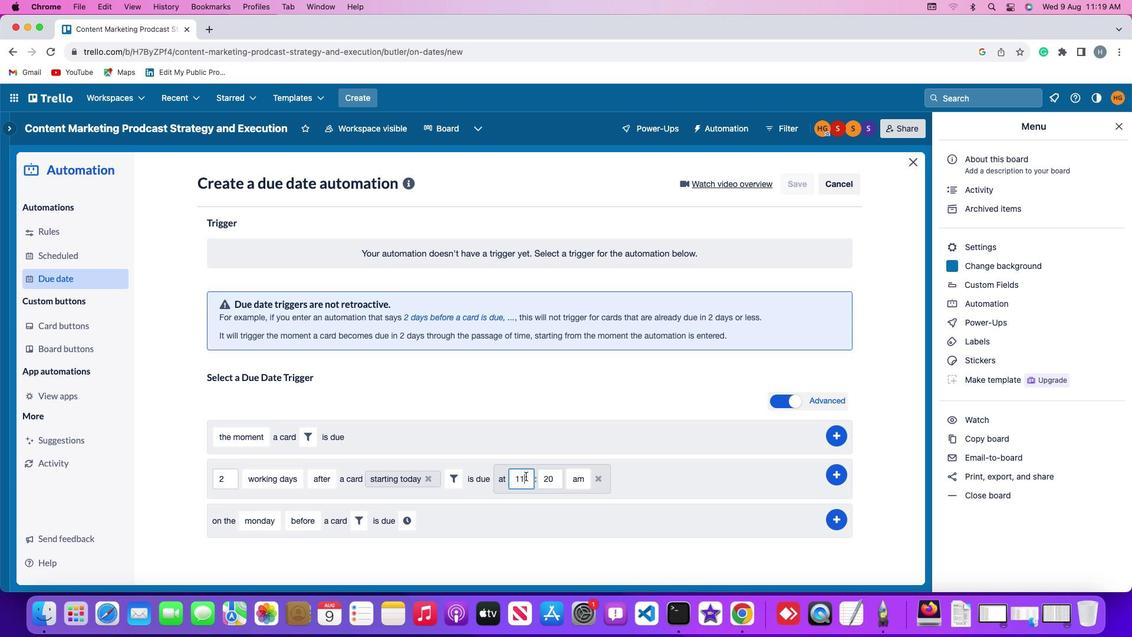 
Action: Mouse moved to (526, 476)
Screenshot: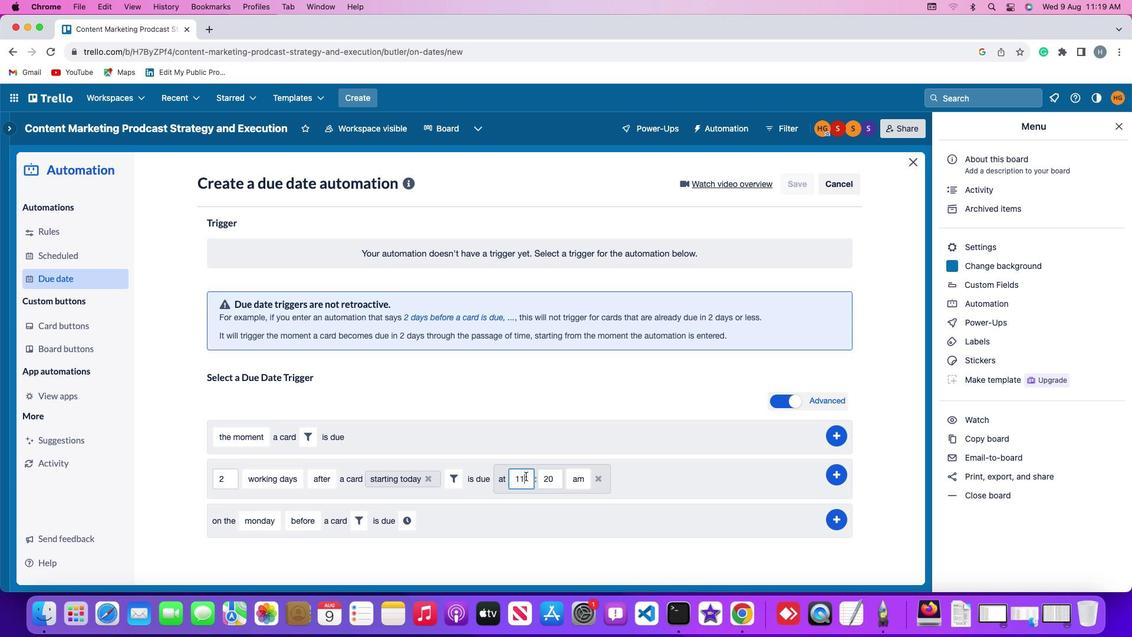 
Action: Key pressed Key.backspaceKey.backspace'1''1'
Screenshot: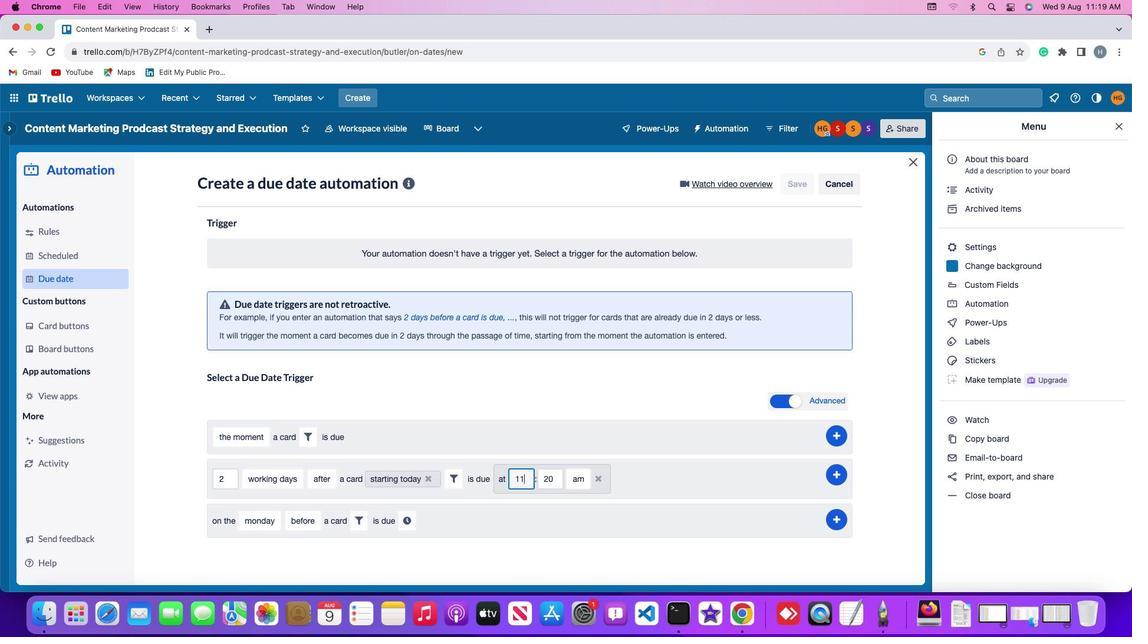 
Action: Mouse moved to (555, 475)
Screenshot: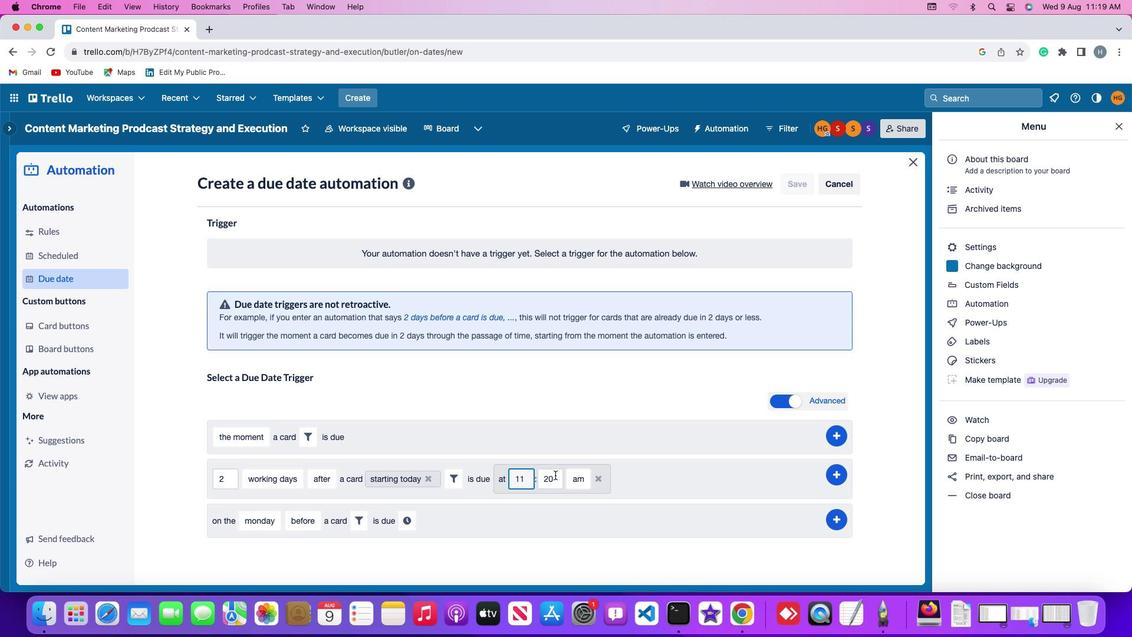 
Action: Mouse pressed left at (555, 475)
Screenshot: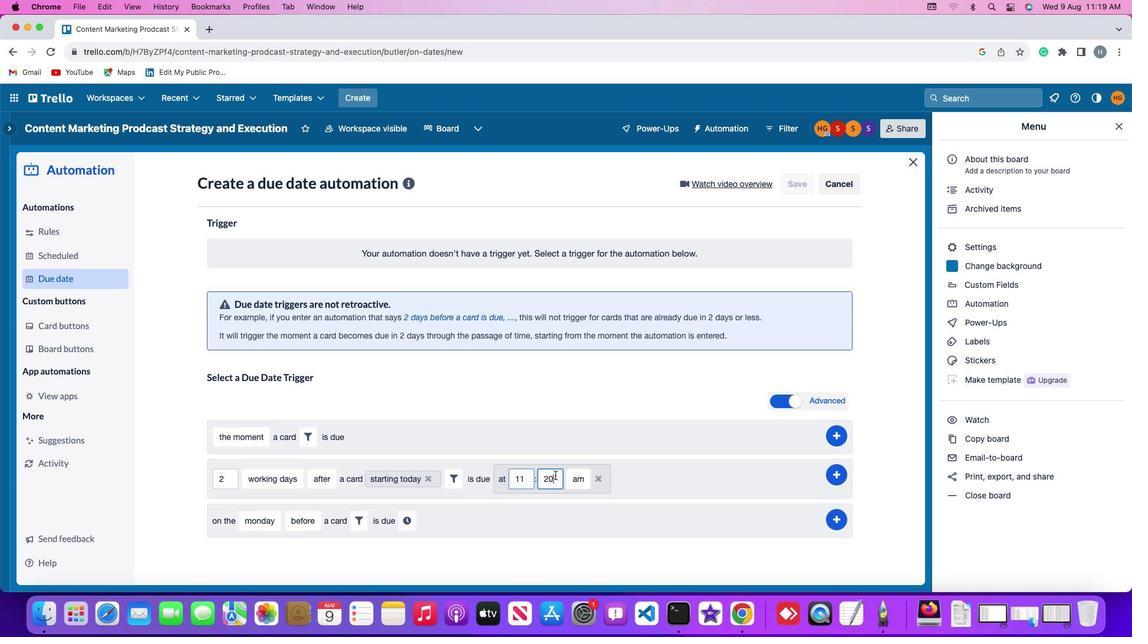 
Action: Key pressed Key.backspaceKey.backspace'0''0'
Screenshot: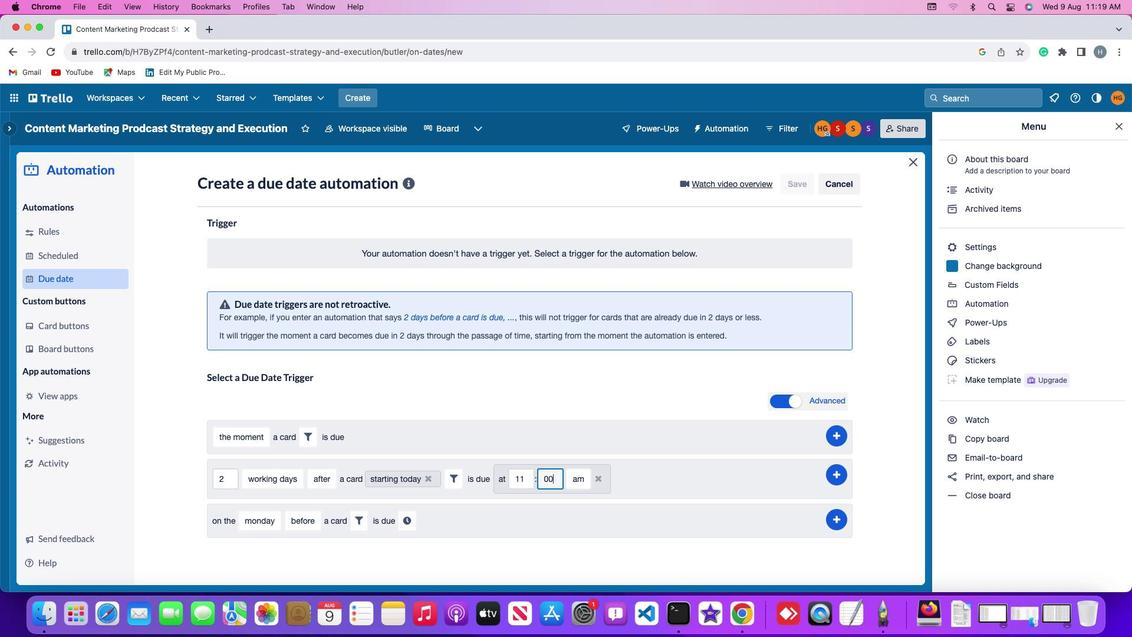 
Action: Mouse moved to (572, 475)
Screenshot: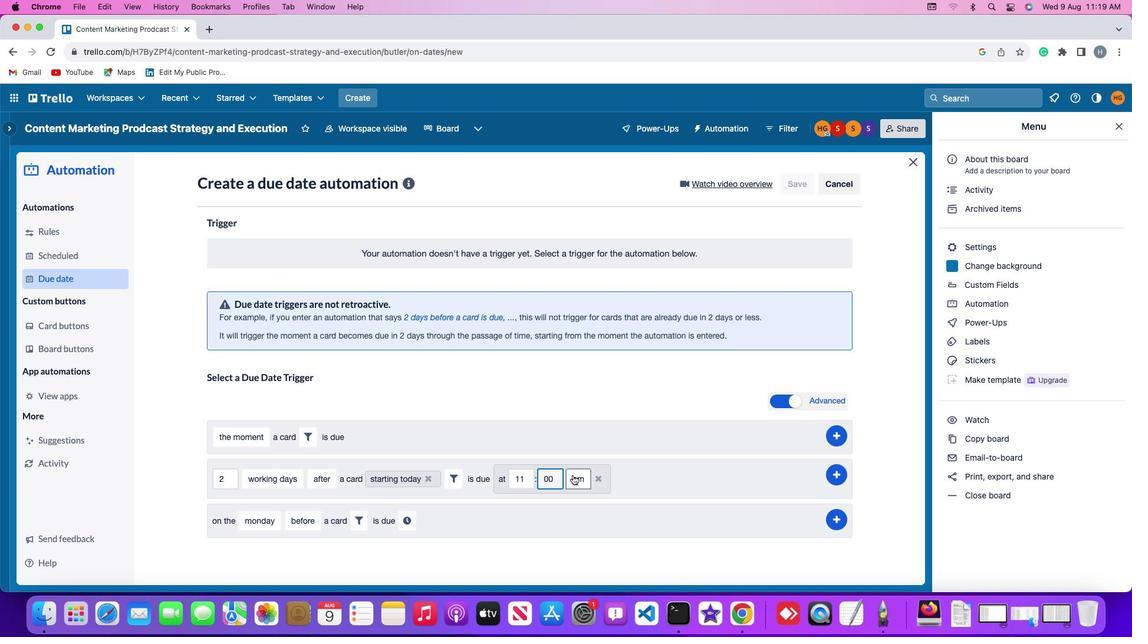 
Action: Mouse pressed left at (572, 475)
Screenshot: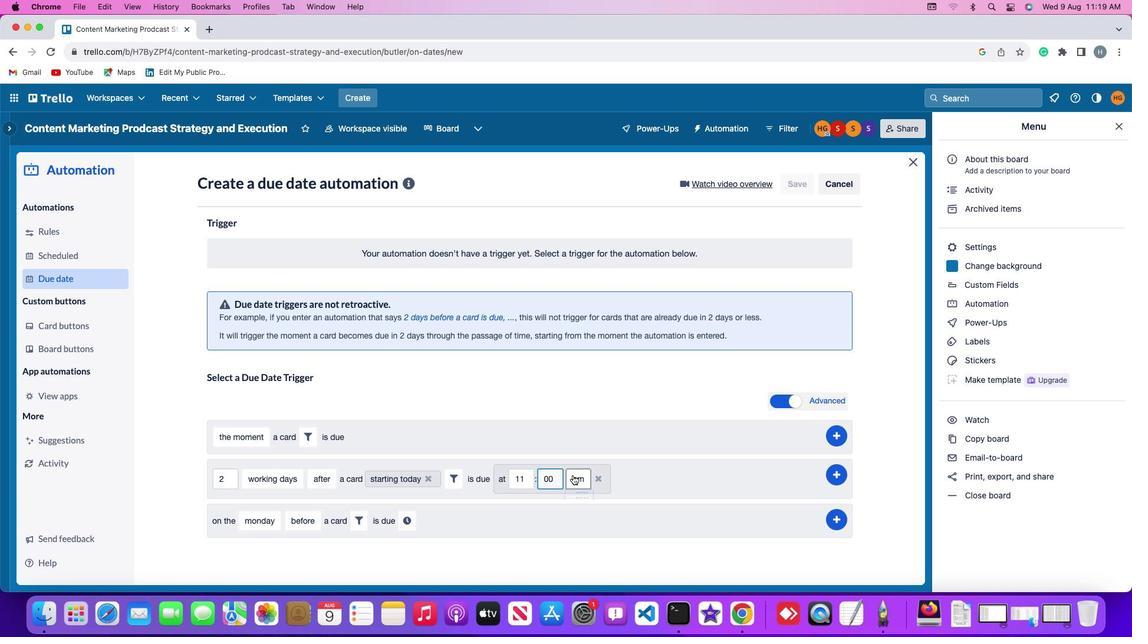 
Action: Mouse moved to (585, 502)
Screenshot: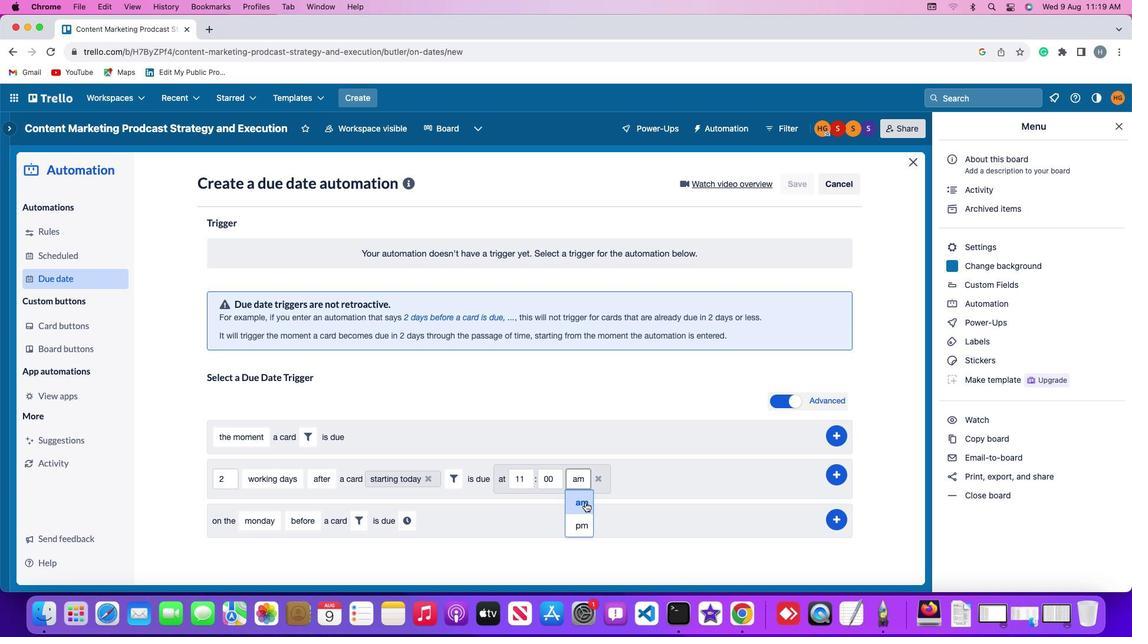 
Action: Mouse pressed left at (585, 502)
Screenshot: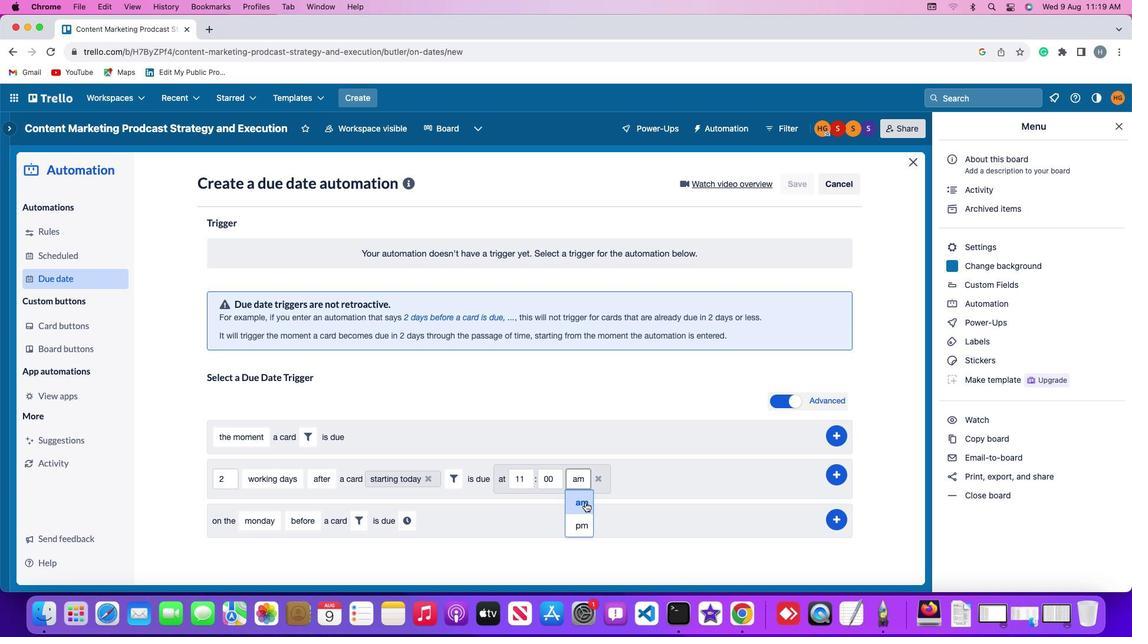 
Action: Mouse moved to (840, 471)
Screenshot: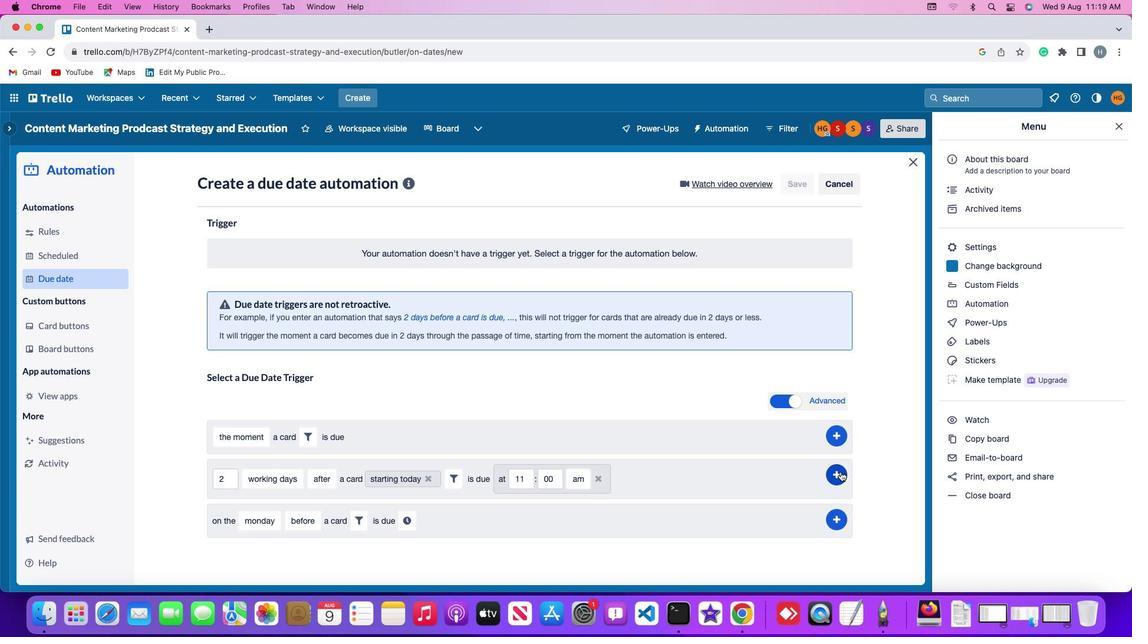 
Action: Mouse pressed left at (840, 471)
Screenshot: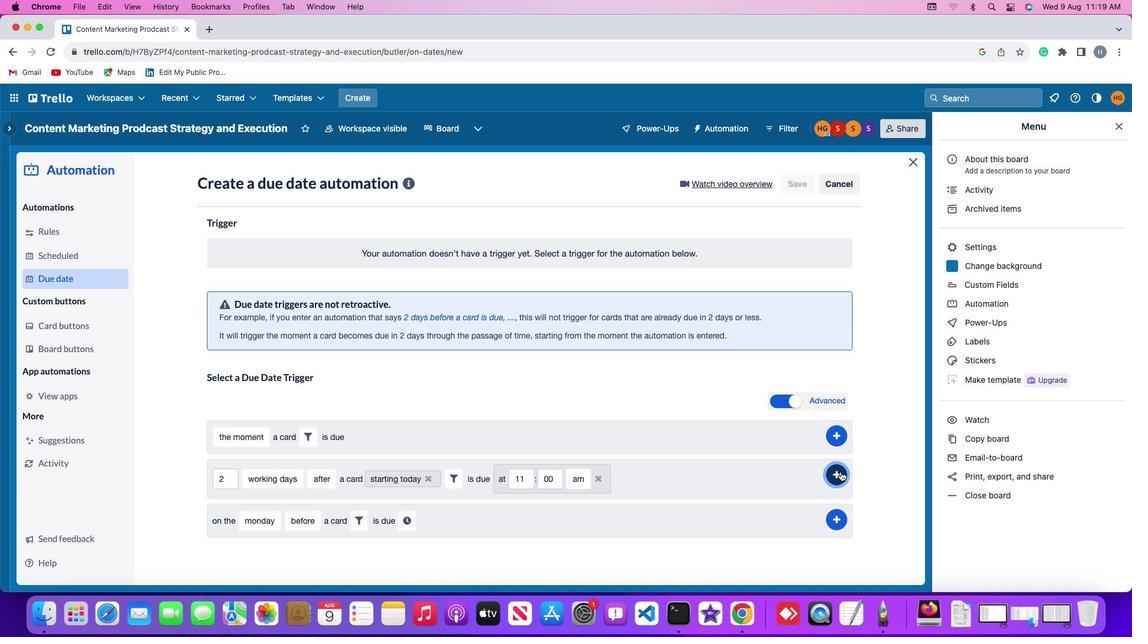 
Action: Mouse moved to (871, 350)
Screenshot: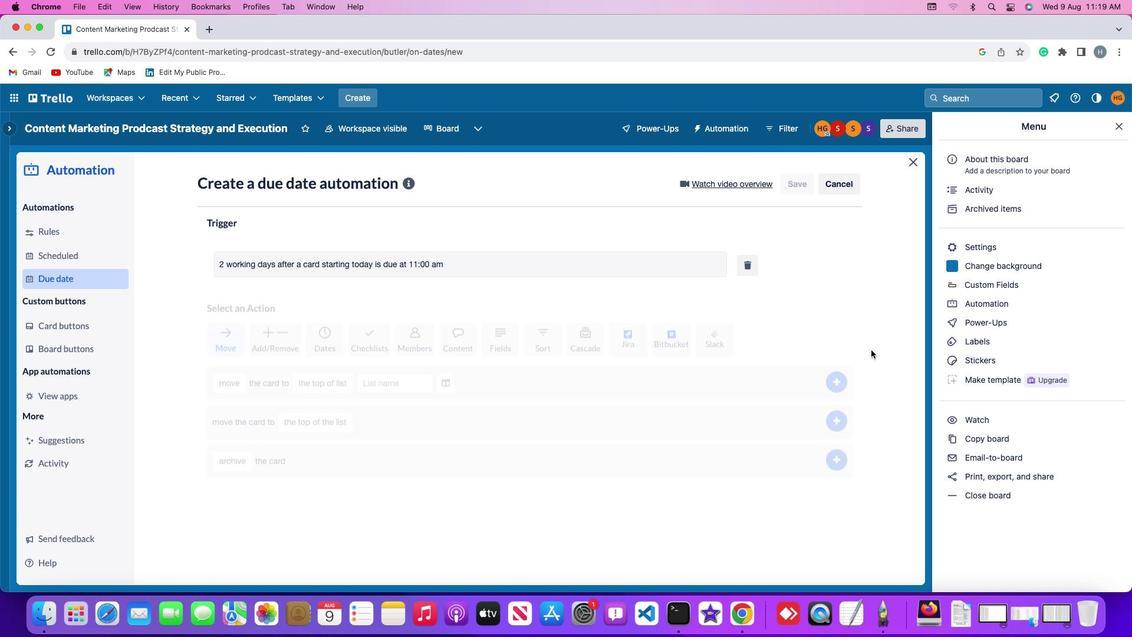 
